 Task: Search round trip flight ticket for 2 adults, 4 children and 1 infant on lap in business from Newport News: Newport News/williamsburg International Airport (patrick Henry Field) to Riverton: Central Wyoming Regional Airport (was Riverton Regional) on 8-4-2023 and return on 8-6-2023. Choice of flights is Frontier. Price is upto 88000. Outbound departure time preference is 21:15.
Action: Mouse moved to (236, 334)
Screenshot: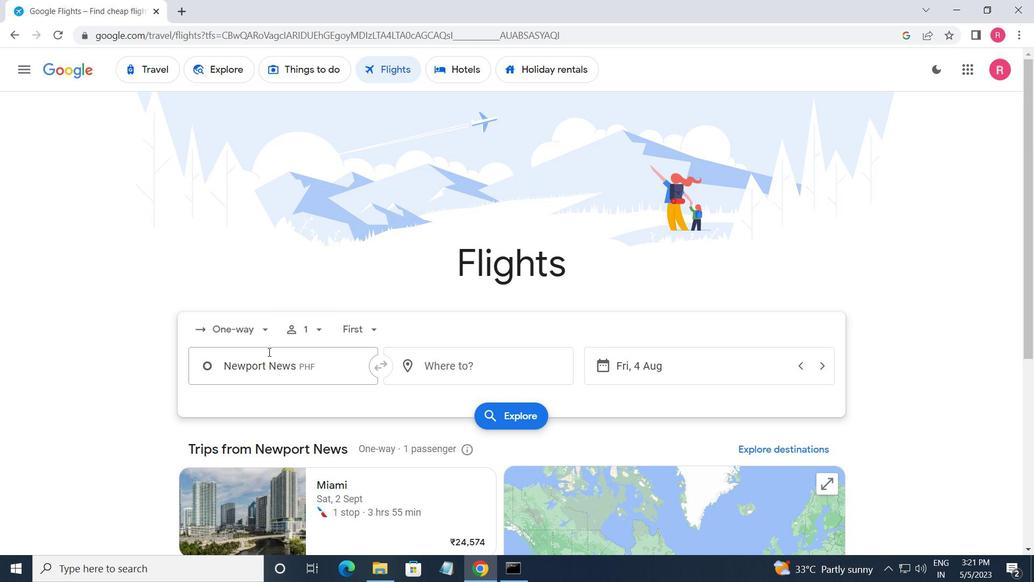 
Action: Mouse pressed left at (236, 334)
Screenshot: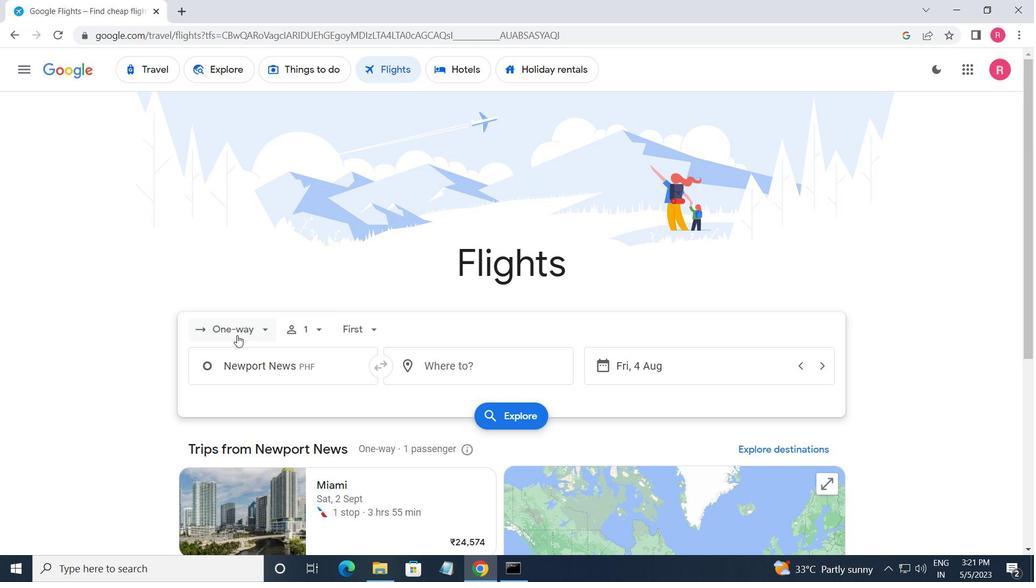 
Action: Mouse moved to (259, 363)
Screenshot: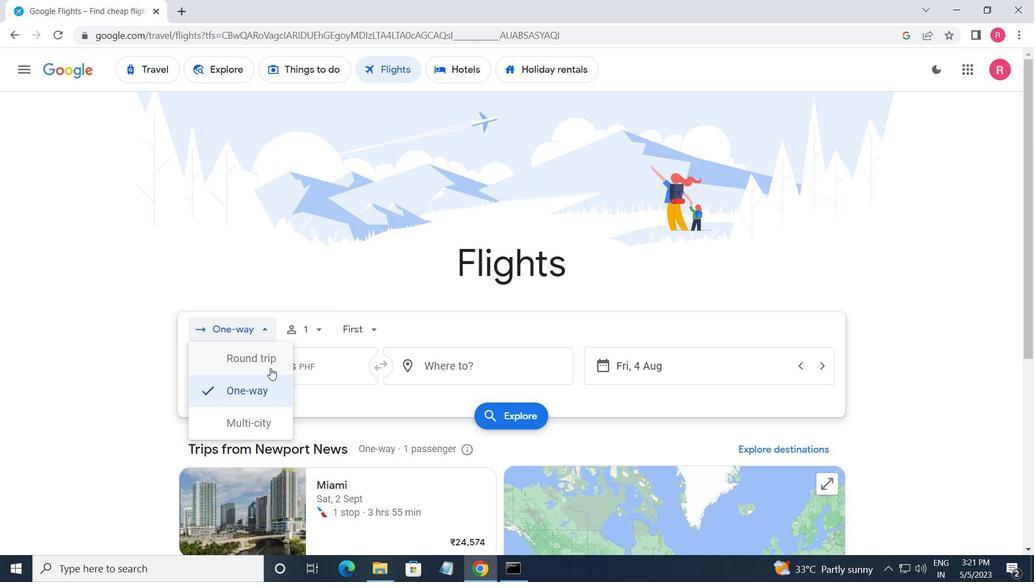 
Action: Mouse pressed left at (259, 363)
Screenshot: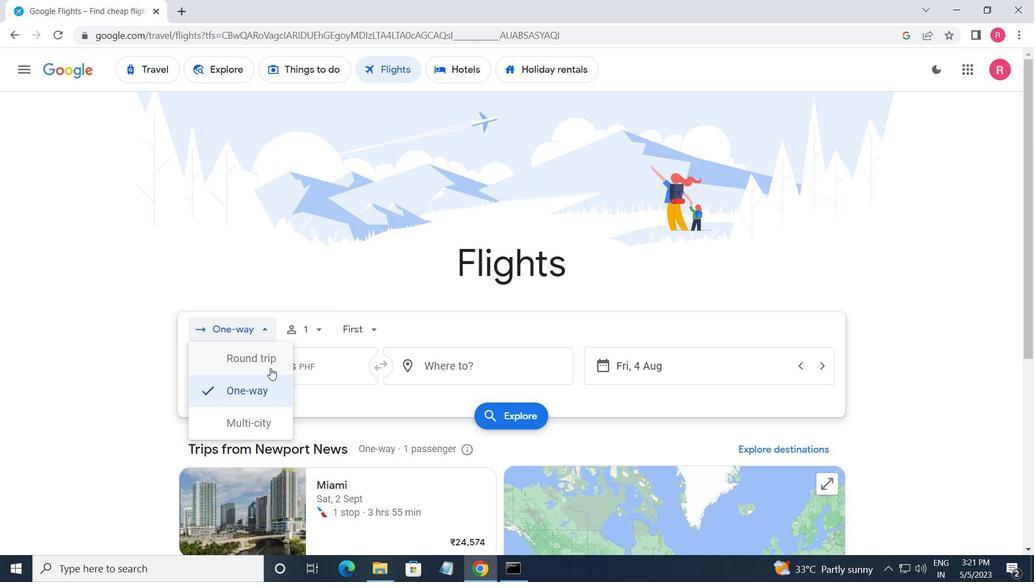 
Action: Mouse moved to (301, 340)
Screenshot: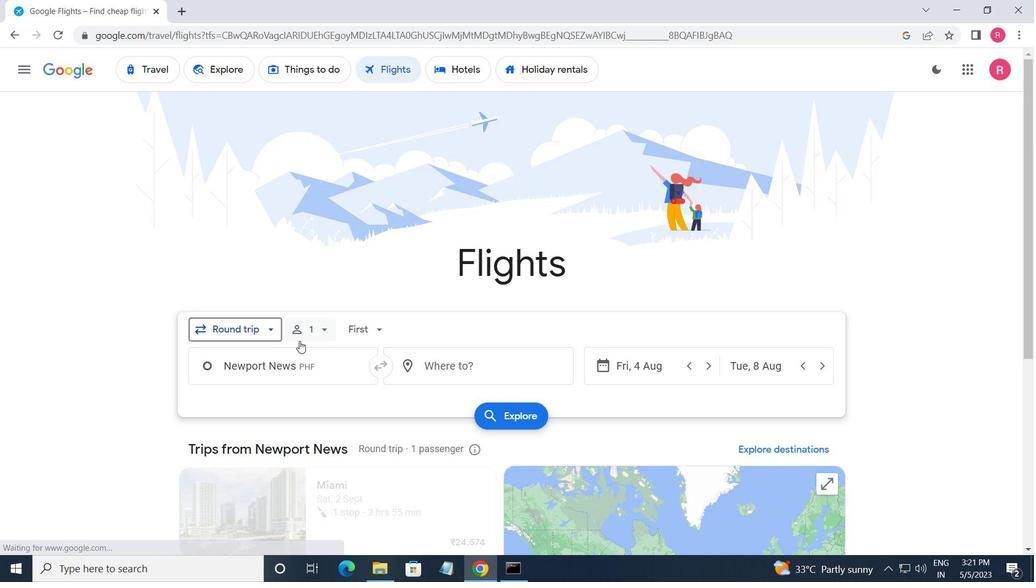 
Action: Mouse pressed left at (301, 340)
Screenshot: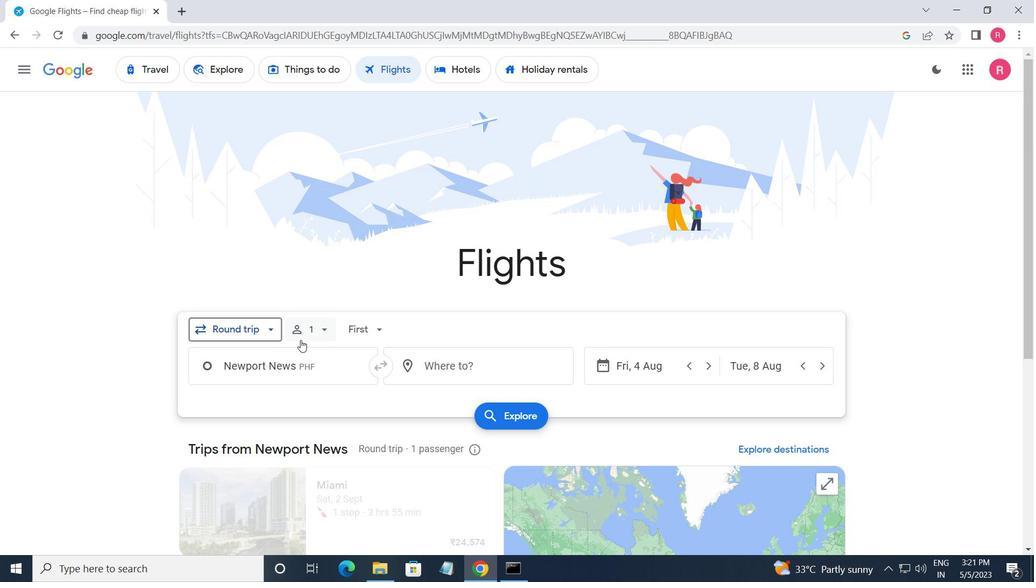 
Action: Mouse moved to (430, 363)
Screenshot: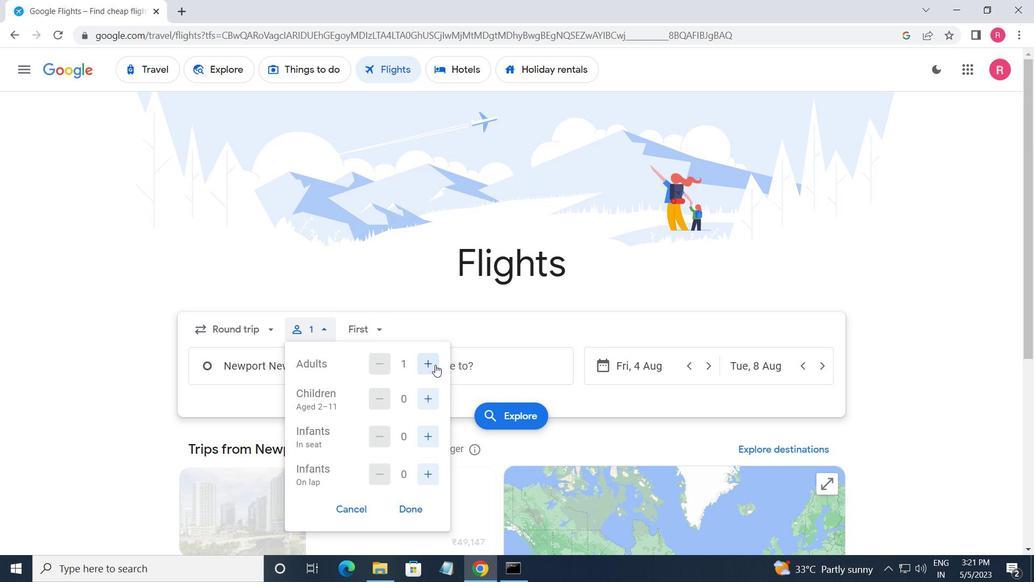 
Action: Mouse pressed left at (430, 363)
Screenshot: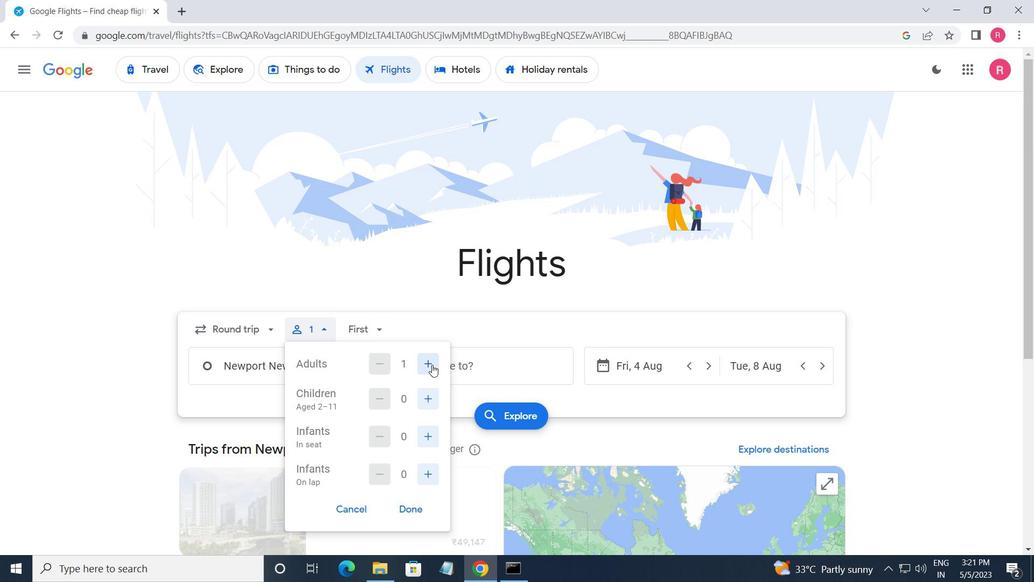 
Action: Mouse moved to (425, 399)
Screenshot: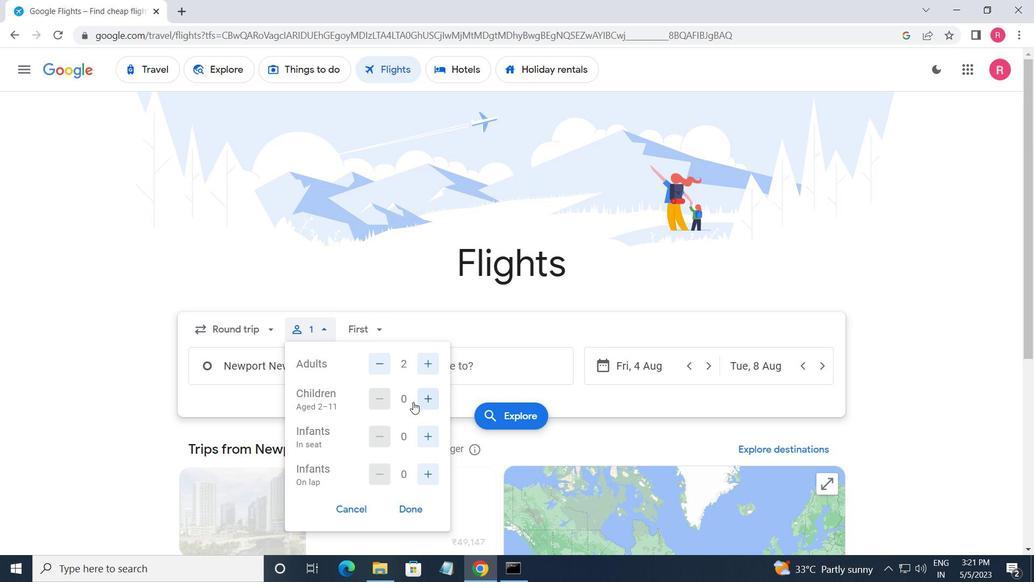 
Action: Mouse pressed left at (425, 399)
Screenshot: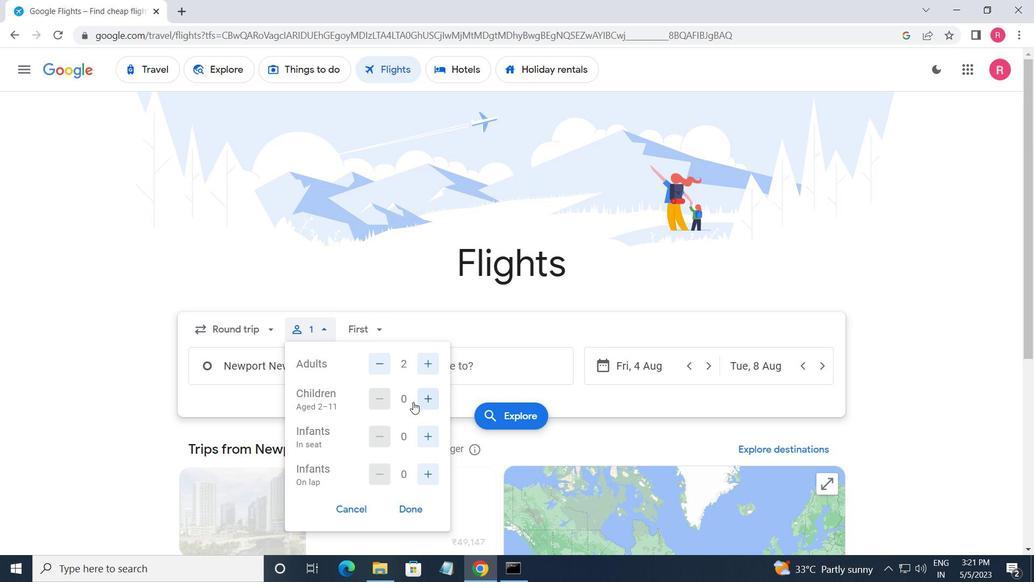 
Action: Mouse pressed left at (425, 399)
Screenshot: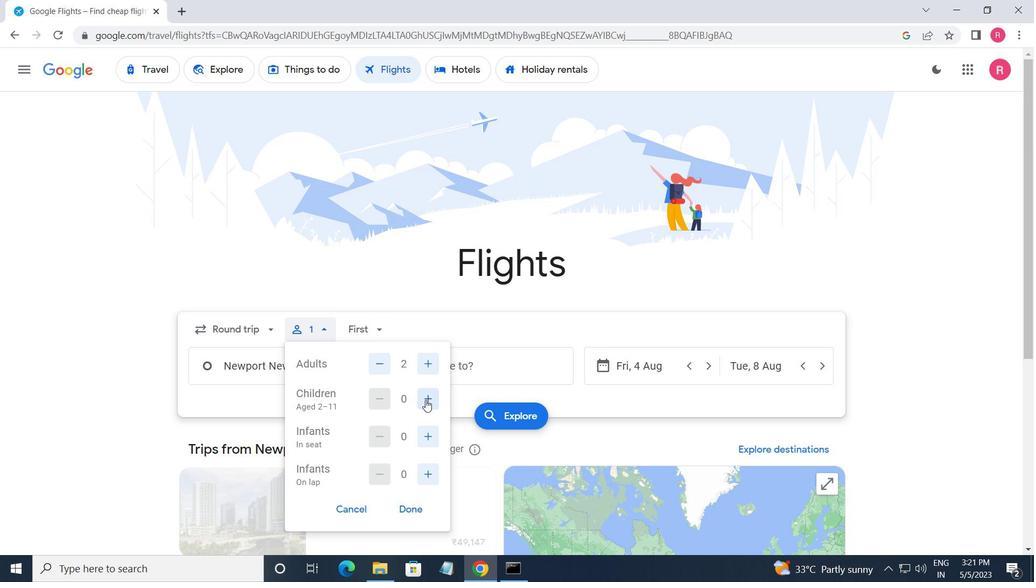
Action: Mouse moved to (426, 399)
Screenshot: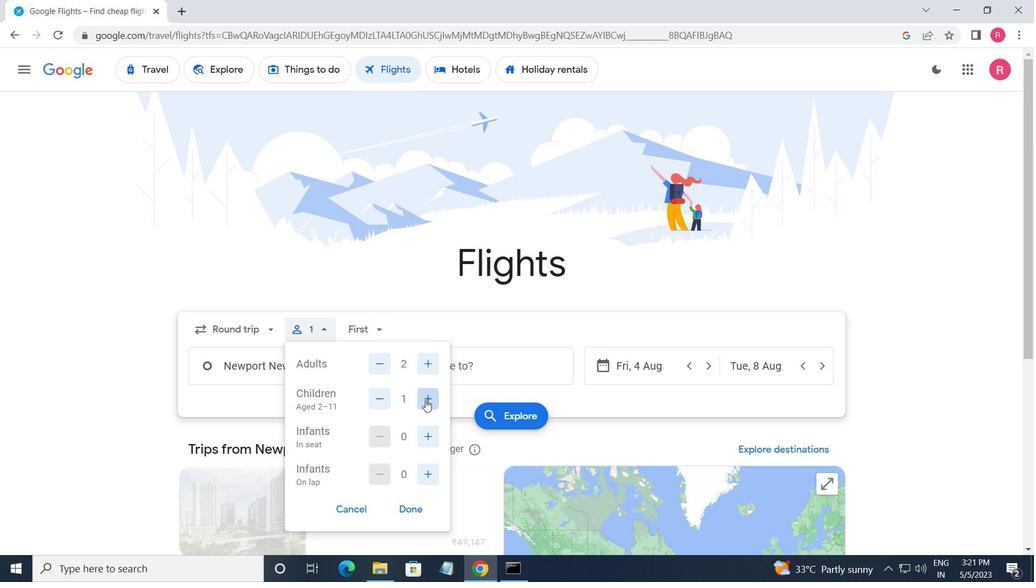 
Action: Mouse pressed left at (426, 399)
Screenshot: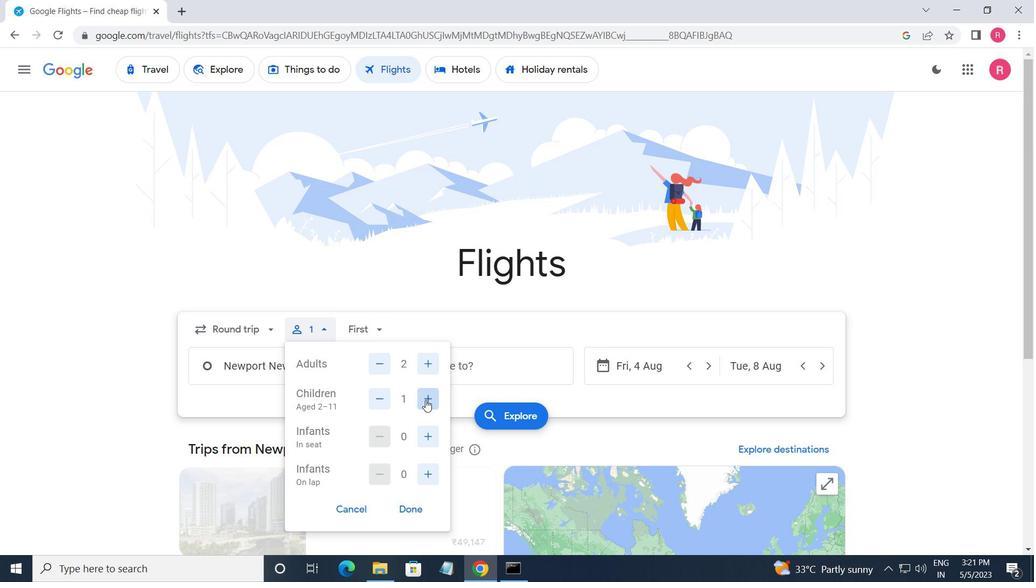 
Action: Mouse pressed left at (426, 399)
Screenshot: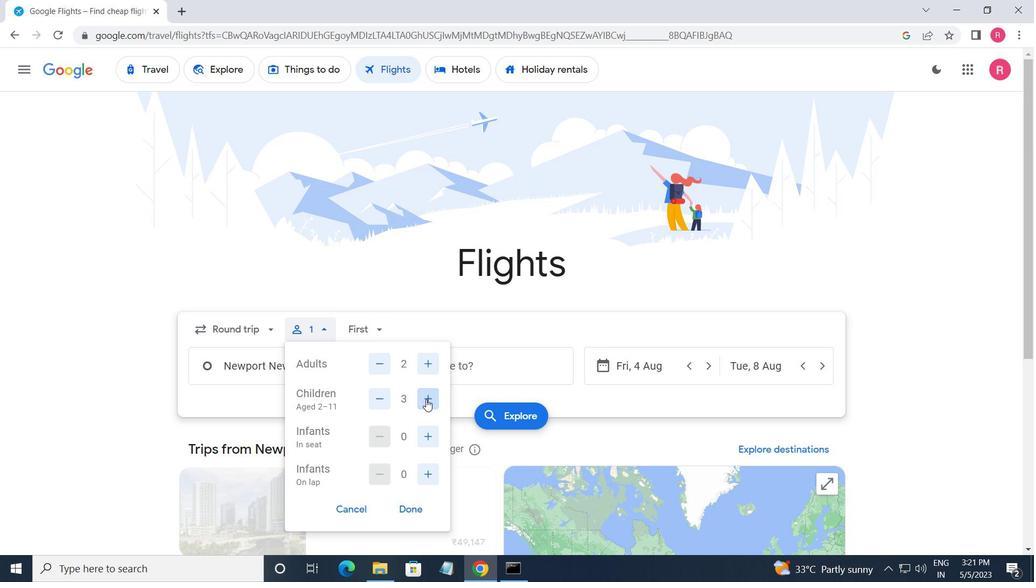 
Action: Mouse moved to (431, 441)
Screenshot: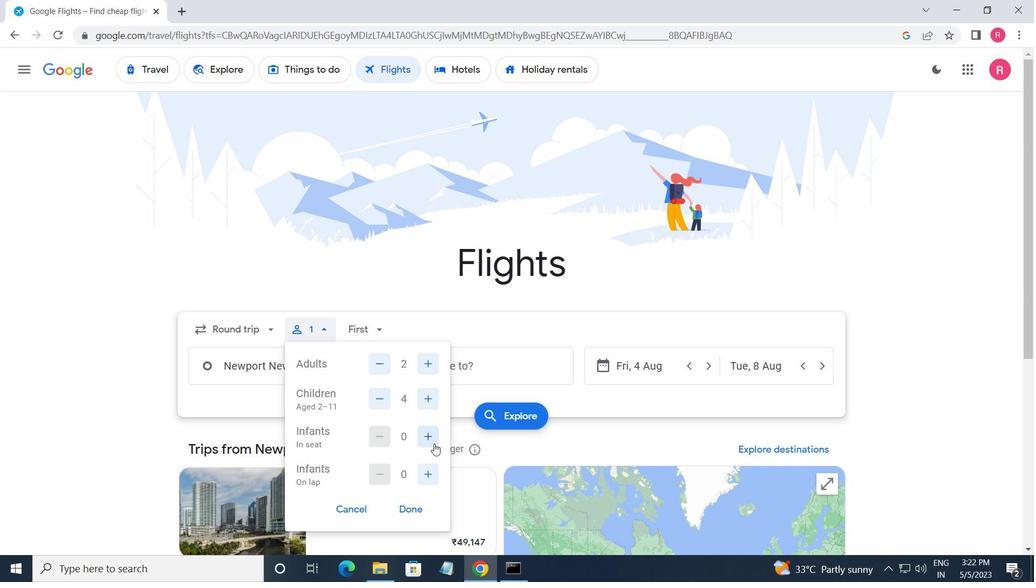 
Action: Mouse pressed left at (431, 441)
Screenshot: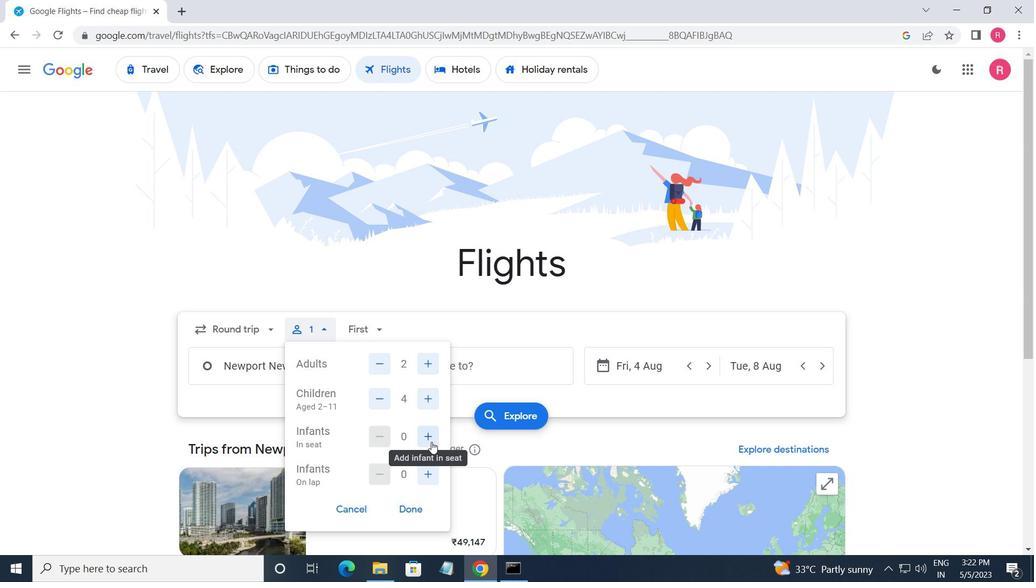 
Action: Mouse moved to (418, 512)
Screenshot: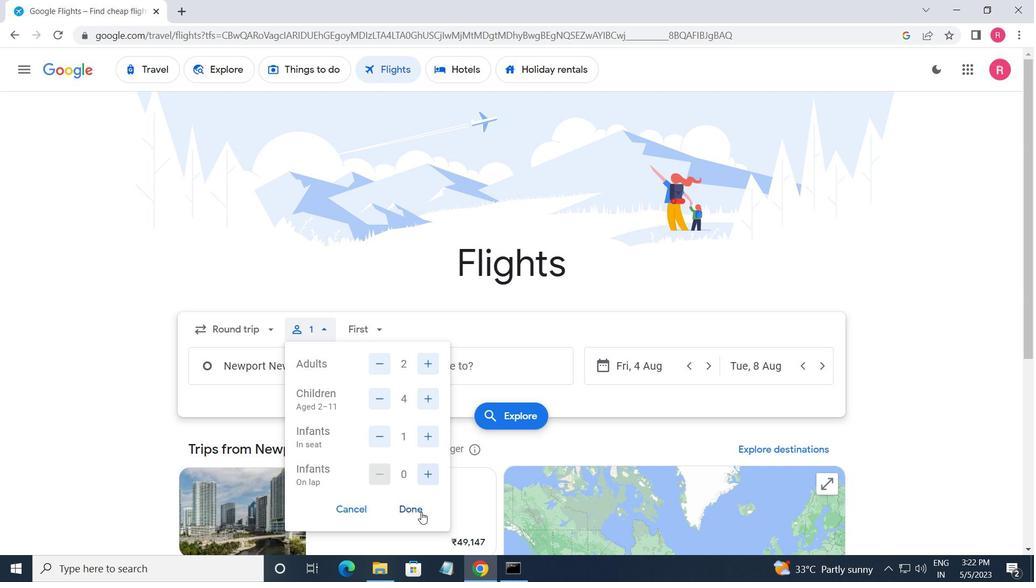 
Action: Mouse pressed left at (418, 512)
Screenshot: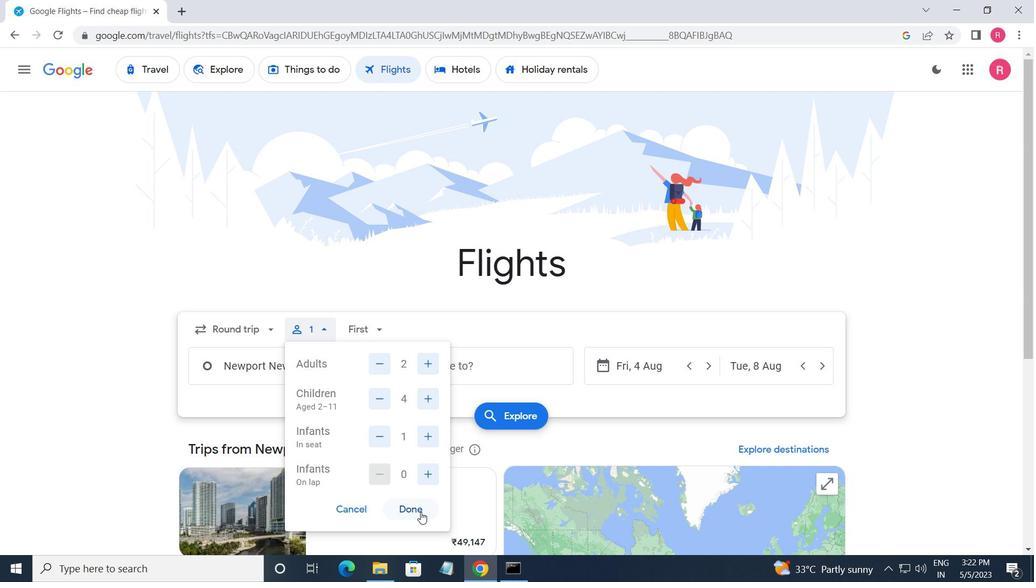 
Action: Mouse moved to (369, 335)
Screenshot: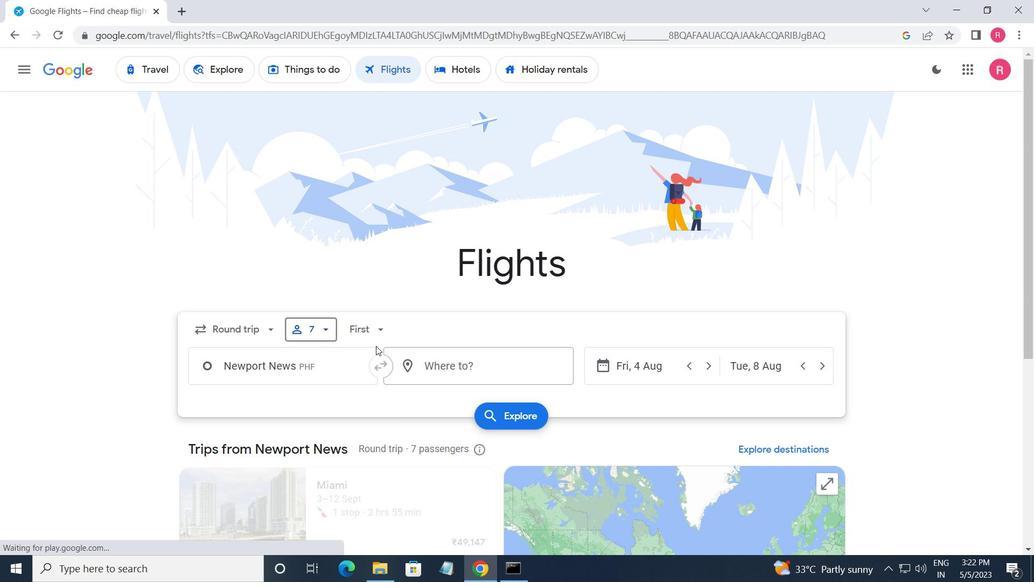 
Action: Mouse pressed left at (369, 335)
Screenshot: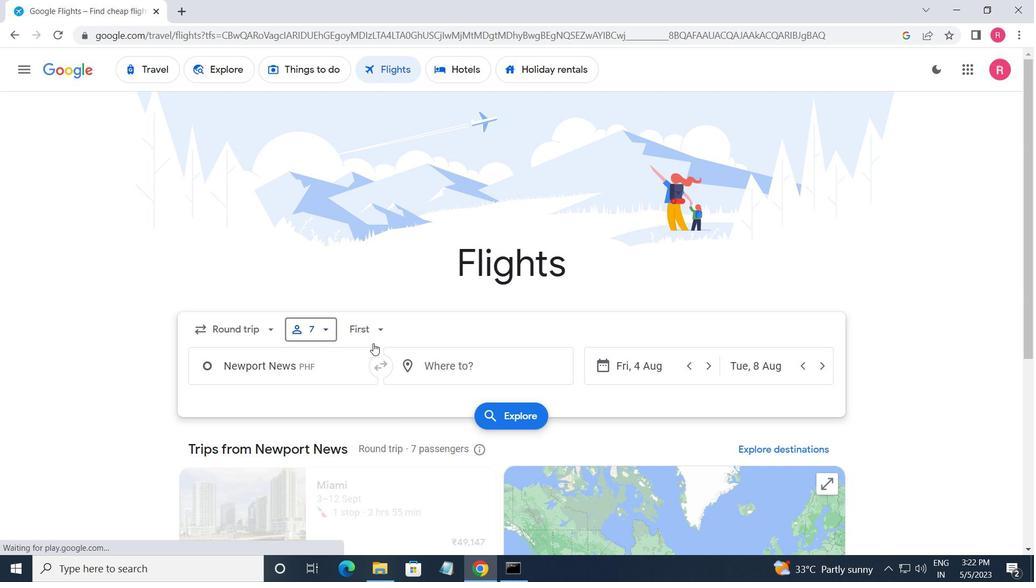 
Action: Mouse moved to (408, 419)
Screenshot: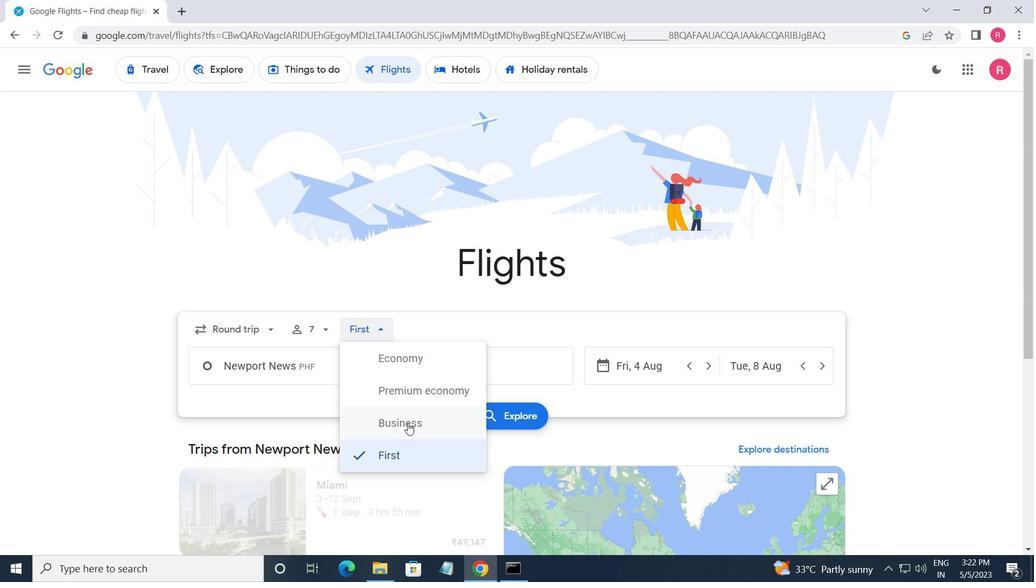 
Action: Mouse pressed left at (408, 419)
Screenshot: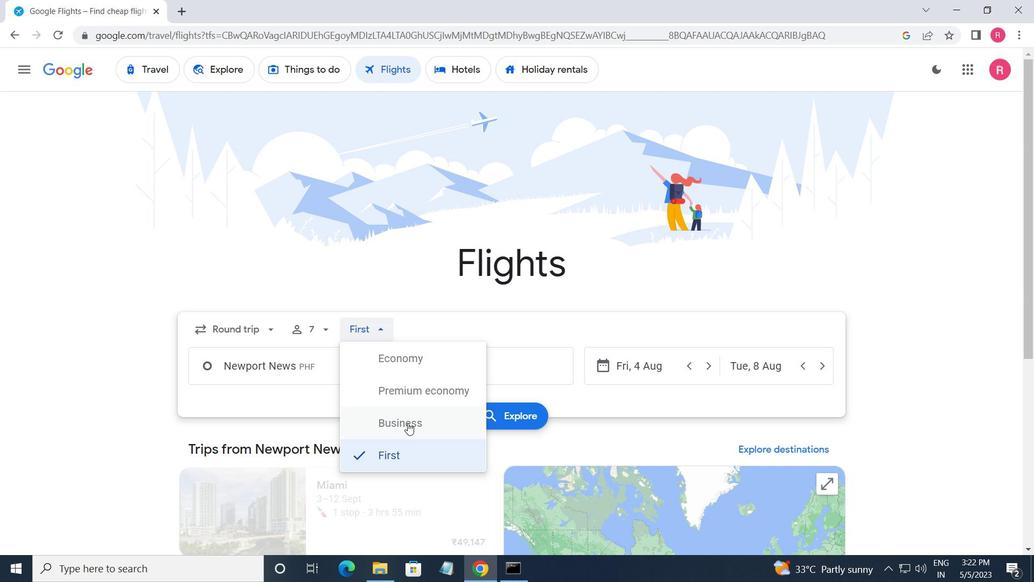 
Action: Mouse moved to (322, 373)
Screenshot: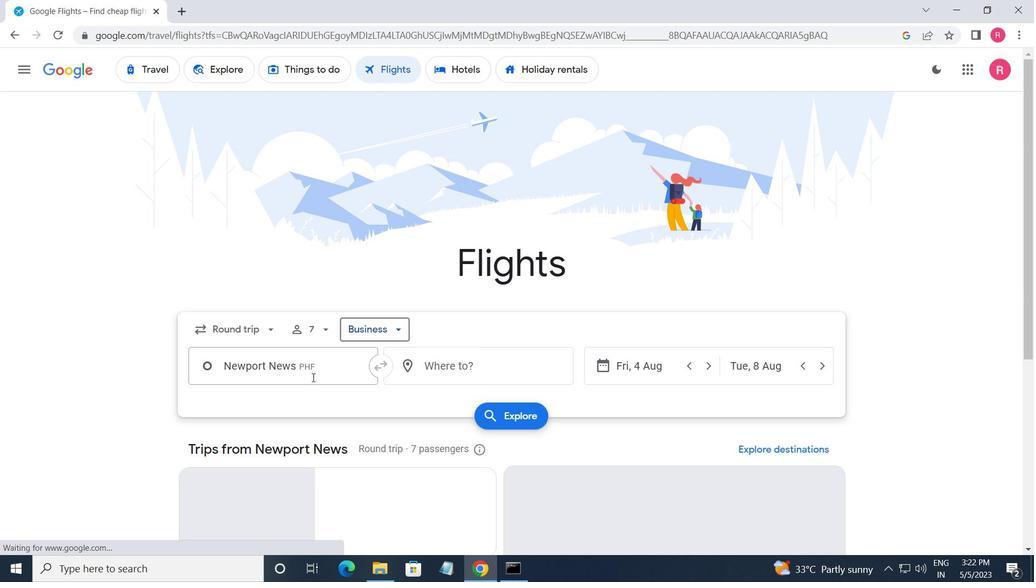 
Action: Mouse pressed left at (322, 373)
Screenshot: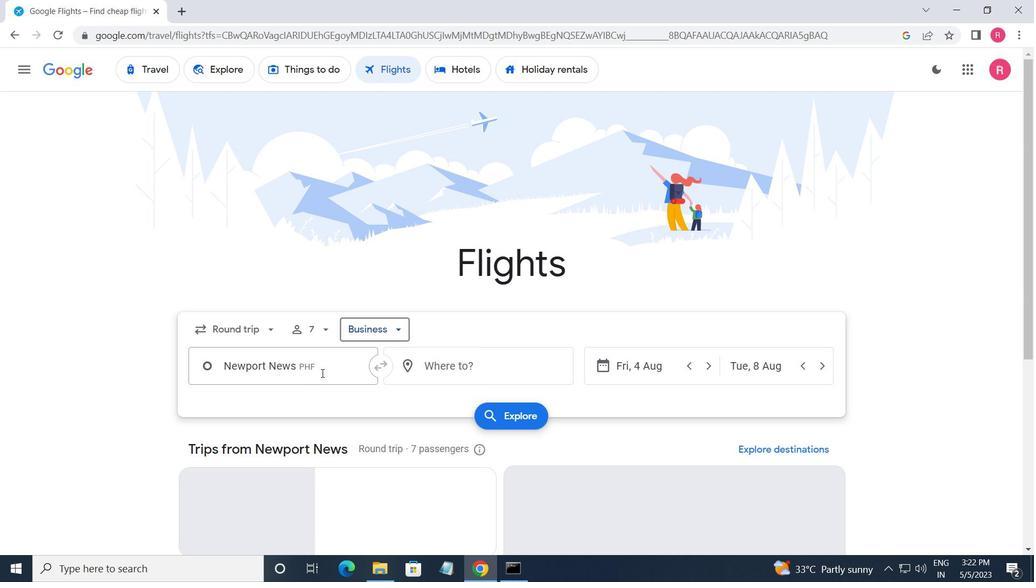 
Action: Mouse moved to (319, 386)
Screenshot: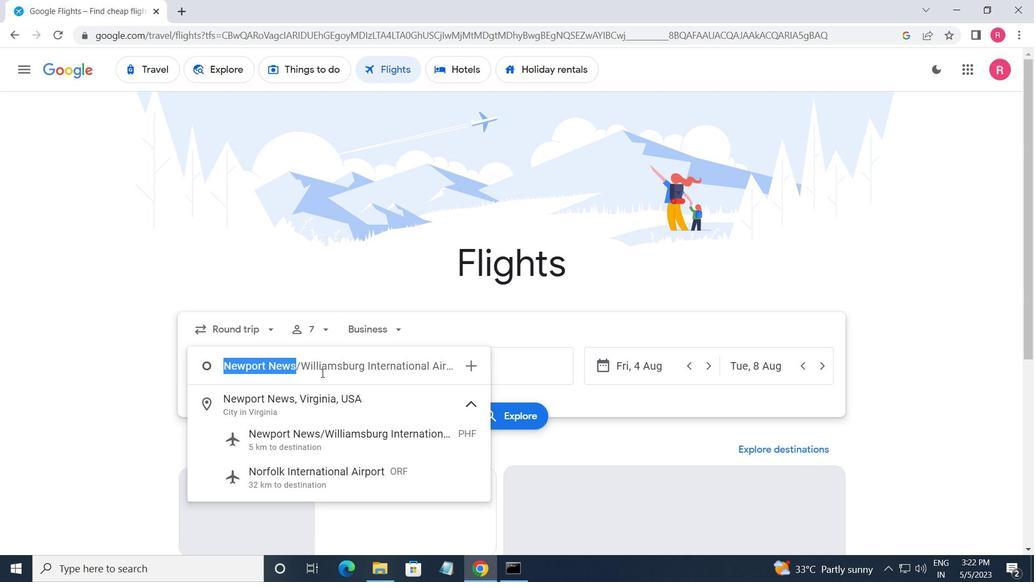
Action: Key pressed <Key.shift_r>News<Key.backspace>port<Key.space><Key.shift_r>News
Screenshot: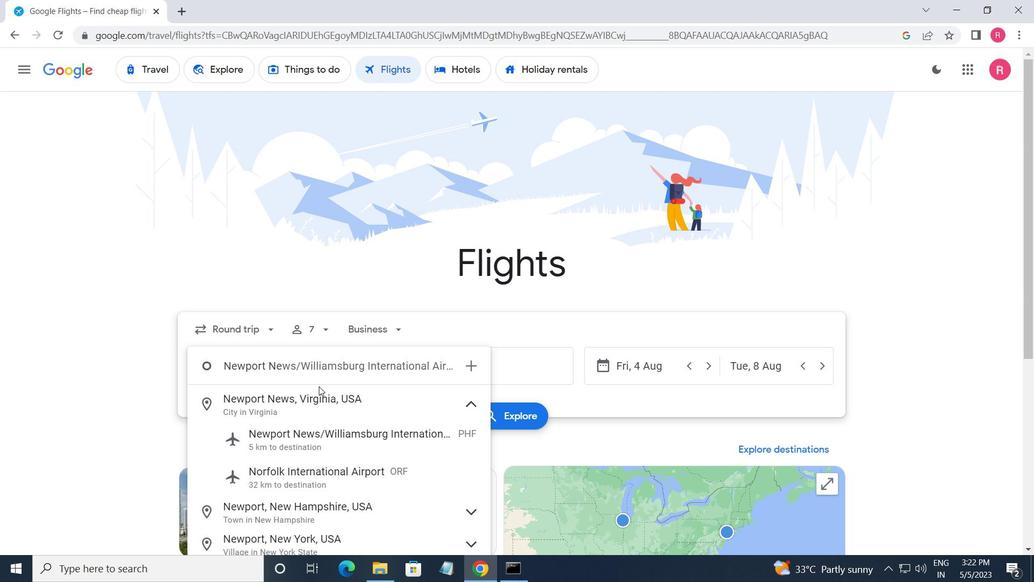 
Action: Mouse moved to (335, 440)
Screenshot: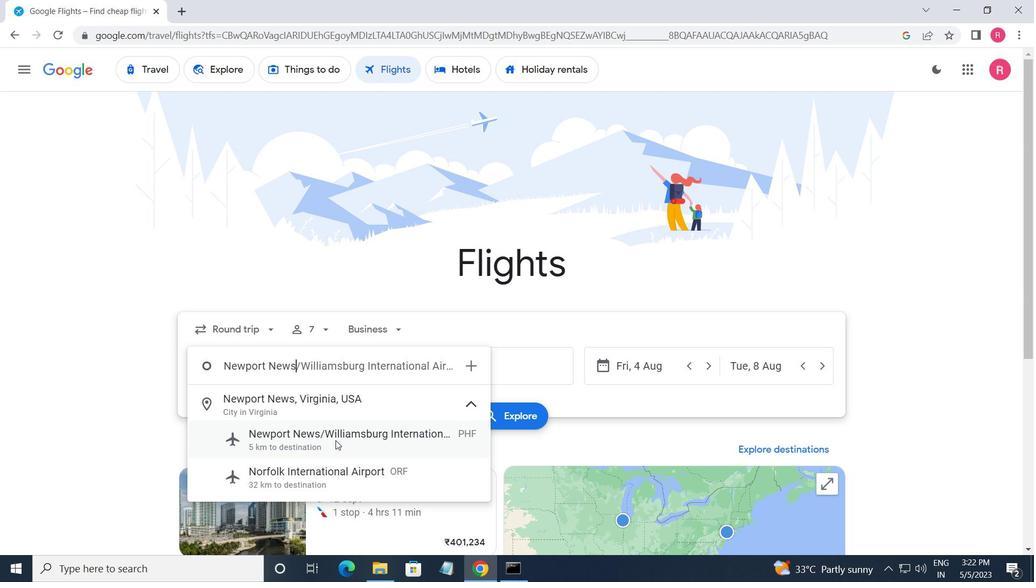 
Action: Mouse pressed left at (335, 440)
Screenshot: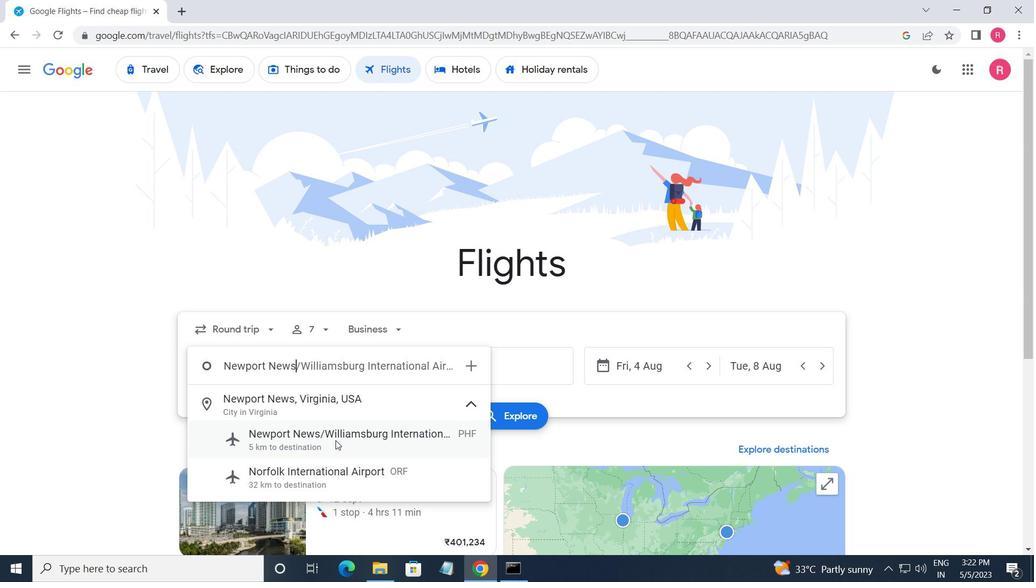 
Action: Mouse moved to (439, 362)
Screenshot: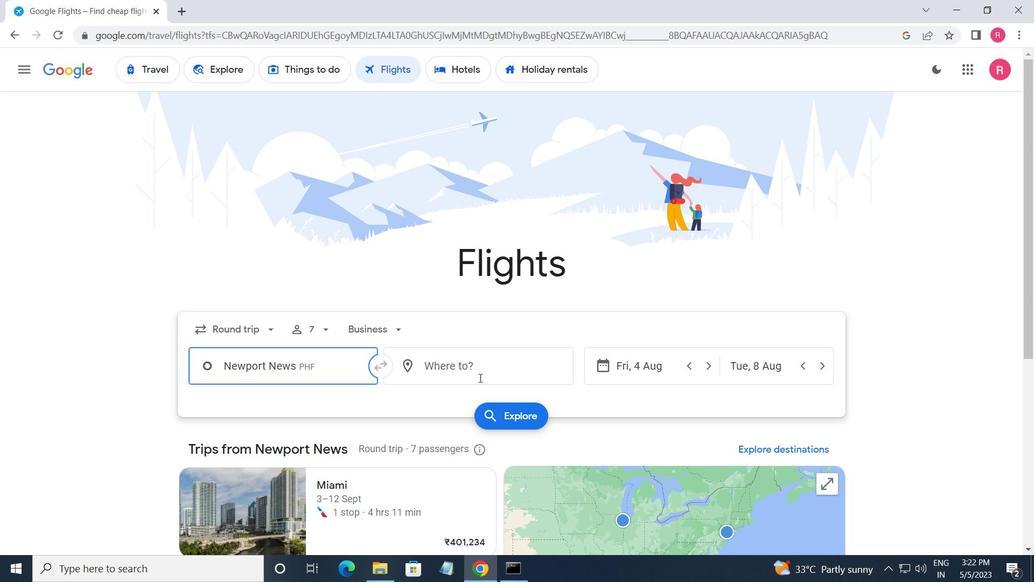 
Action: Mouse pressed left at (439, 362)
Screenshot: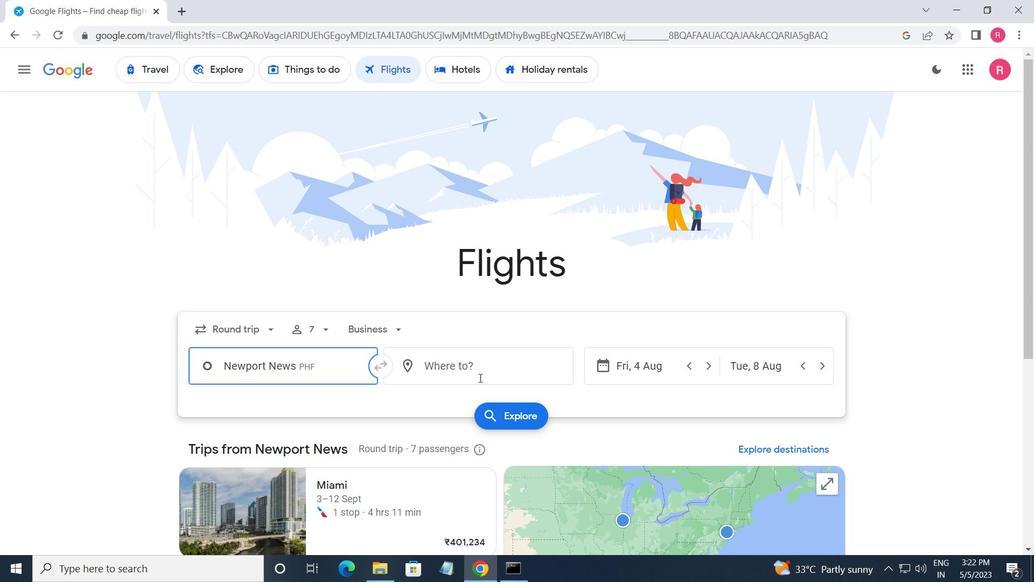
Action: Mouse moved to (439, 362)
Screenshot: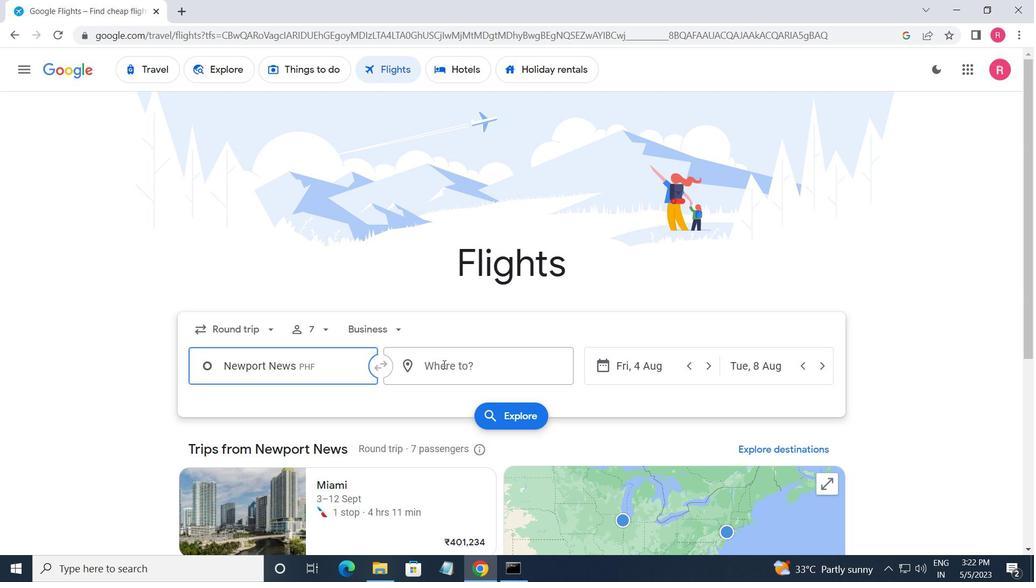 
Action: Key pressed <Key.shift>RIVERTON
Screenshot: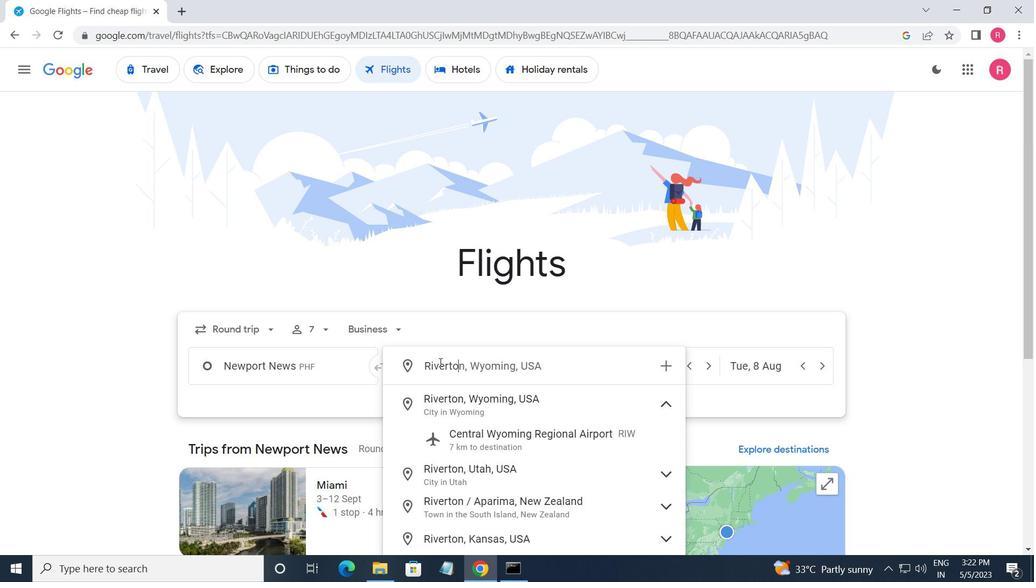 
Action: Mouse moved to (480, 430)
Screenshot: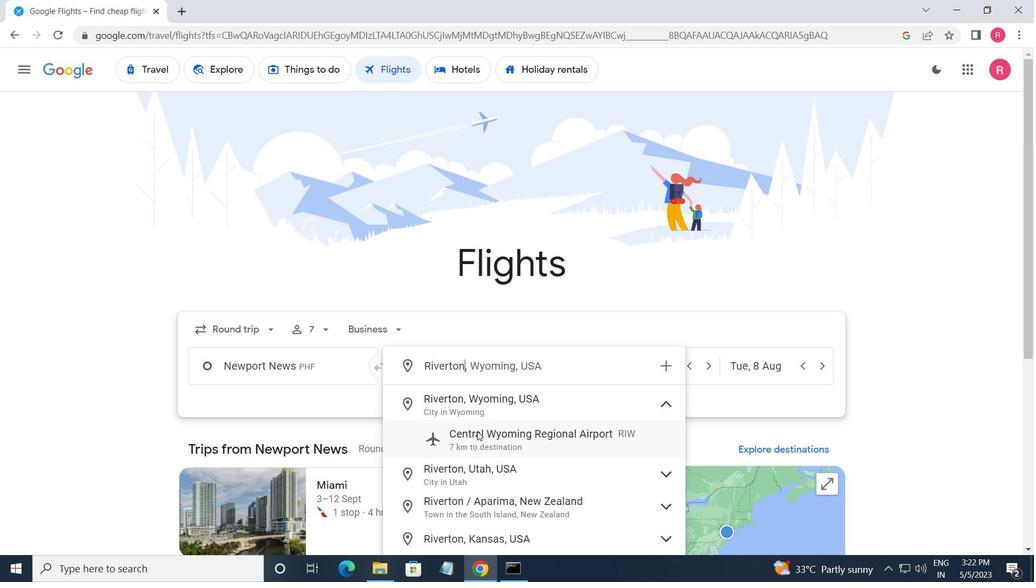 
Action: Mouse pressed left at (480, 430)
Screenshot: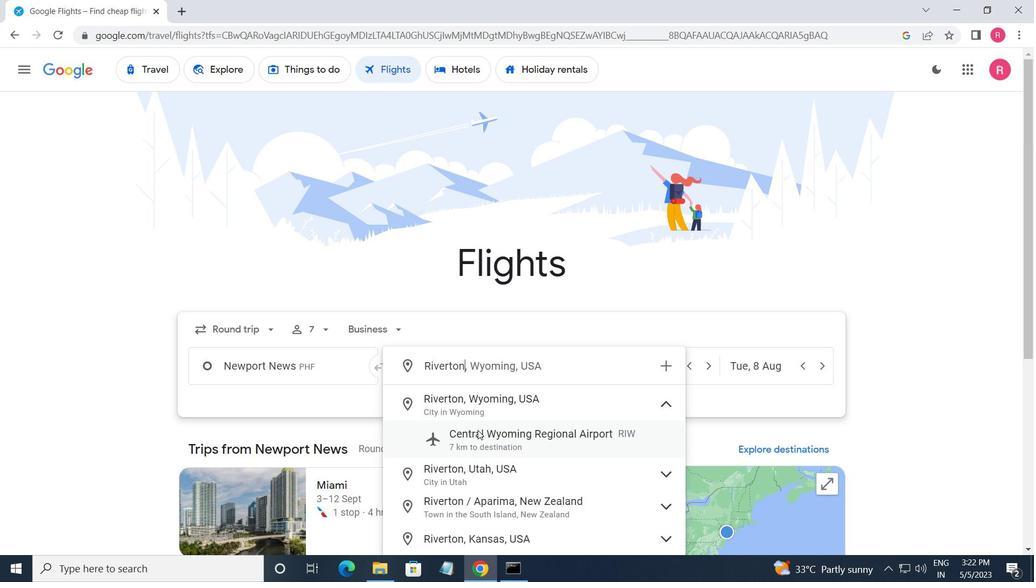 
Action: Mouse moved to (664, 366)
Screenshot: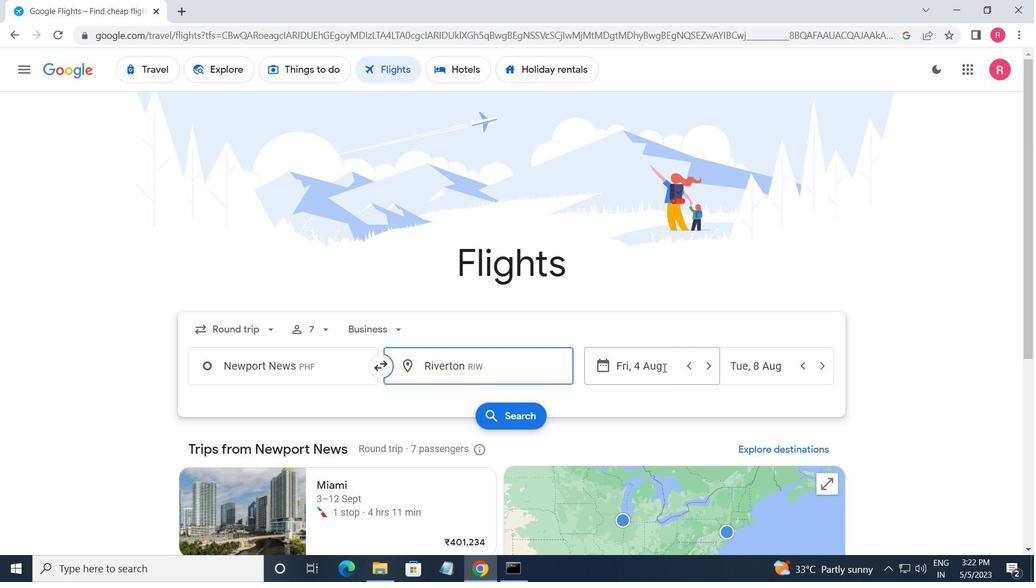 
Action: Mouse pressed left at (664, 366)
Screenshot: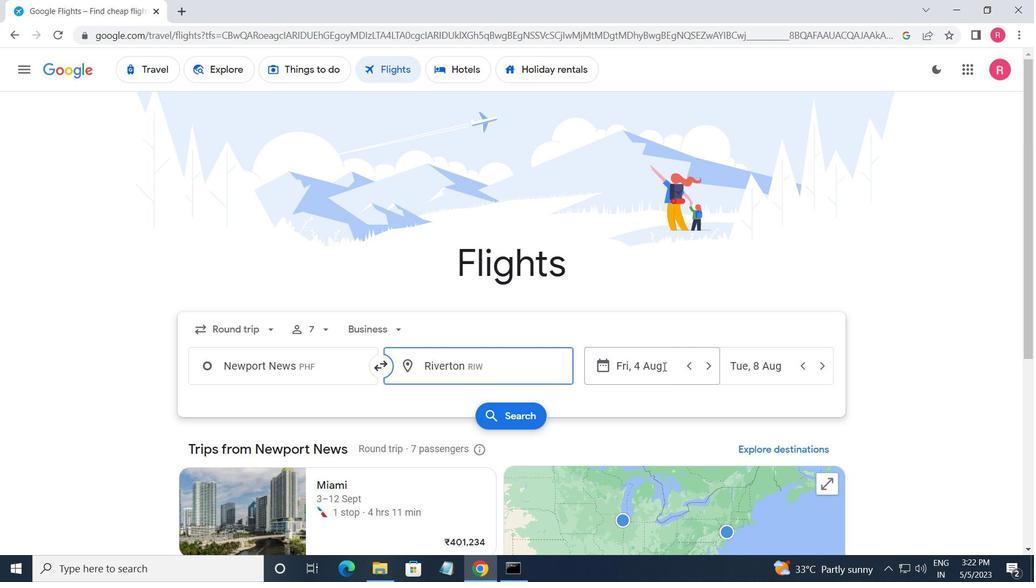 
Action: Mouse moved to (520, 314)
Screenshot: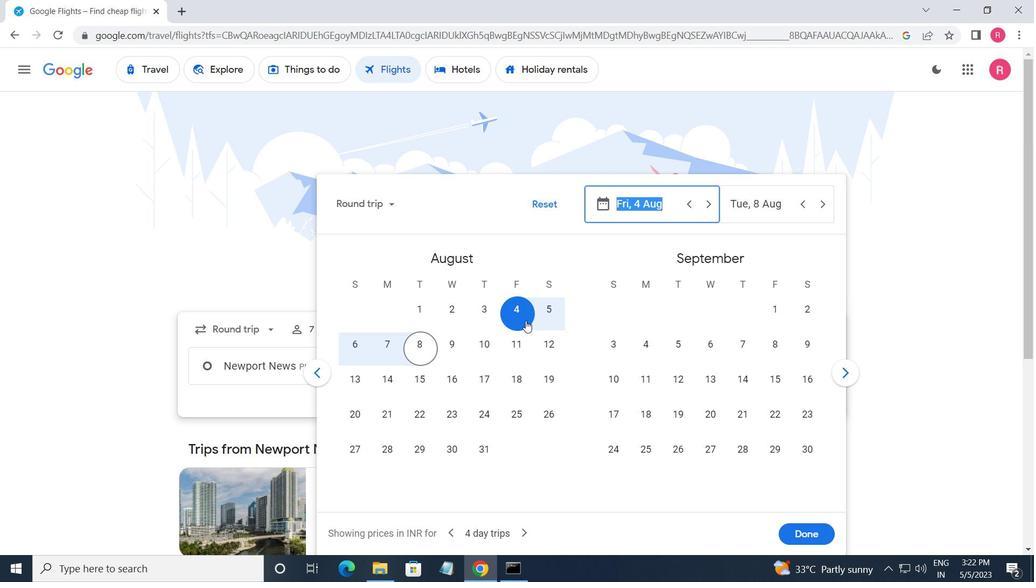 
Action: Mouse pressed left at (520, 314)
Screenshot: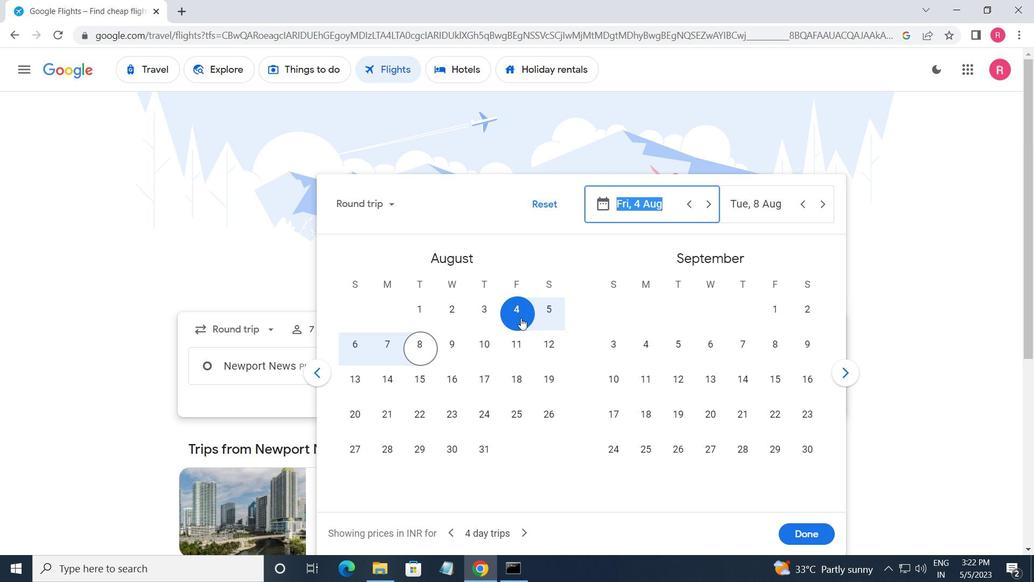 
Action: Mouse moved to (363, 343)
Screenshot: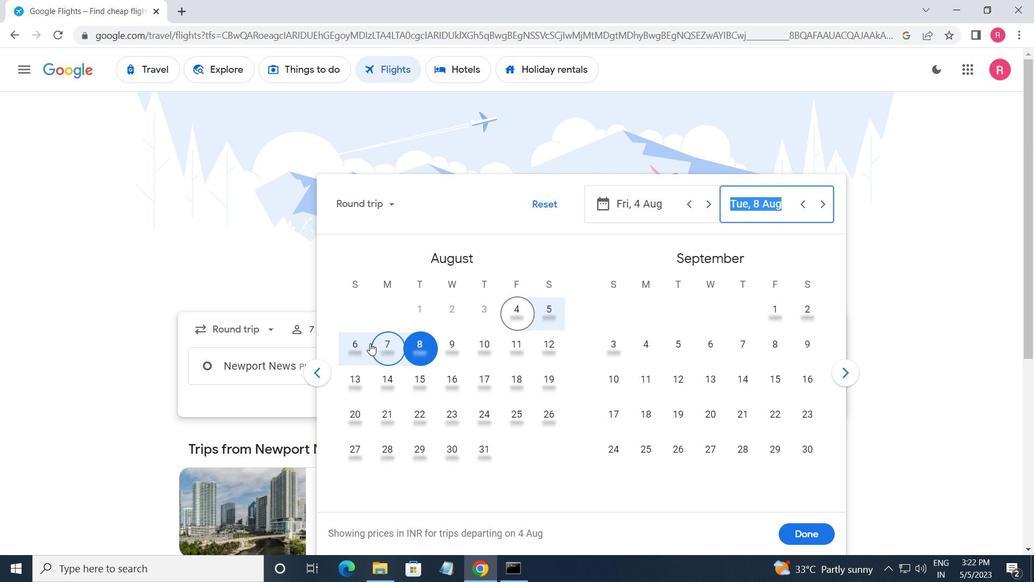
Action: Mouse pressed left at (363, 343)
Screenshot: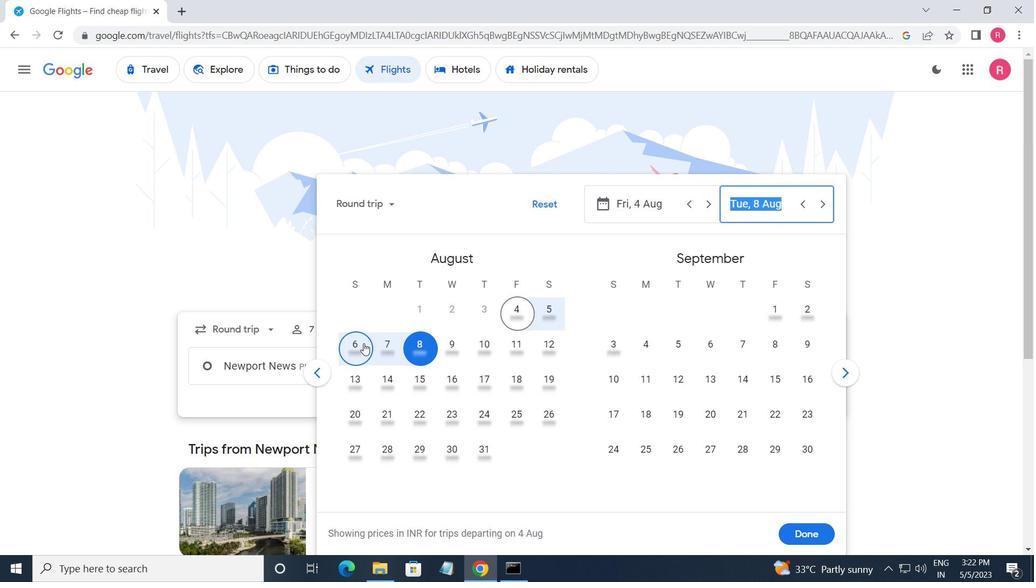 
Action: Mouse moved to (802, 528)
Screenshot: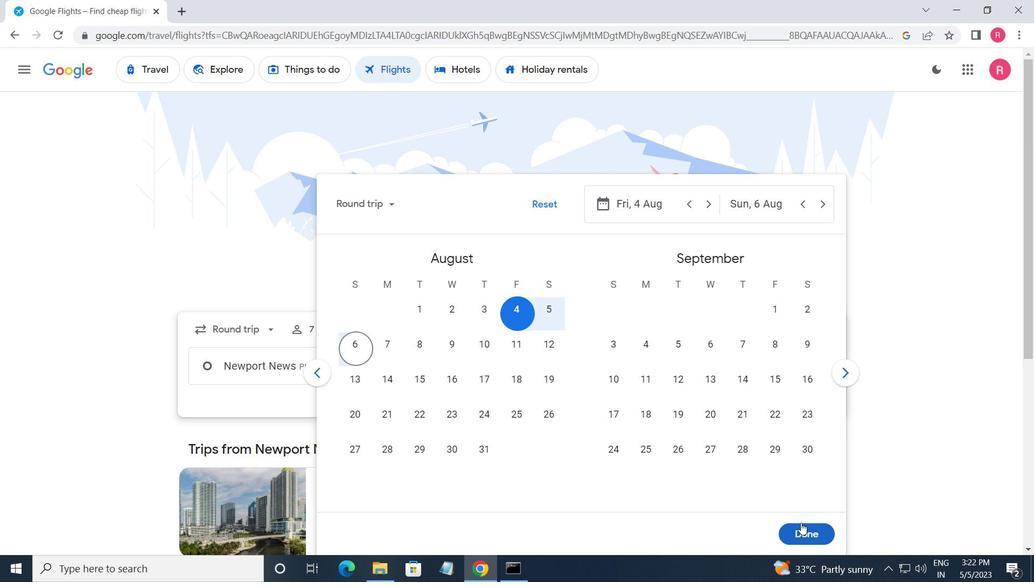 
Action: Mouse pressed left at (802, 528)
Screenshot: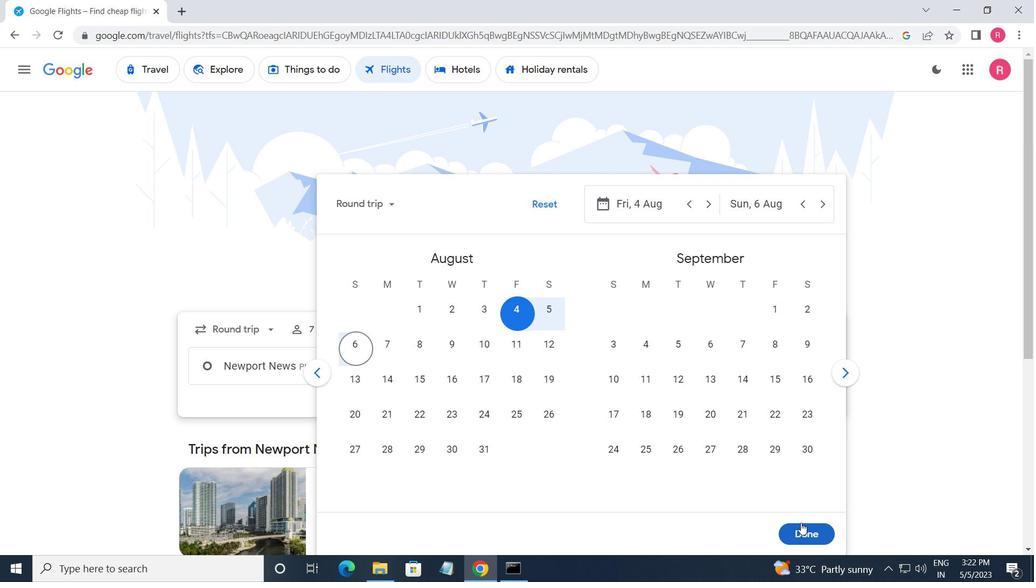
Action: Mouse moved to (505, 416)
Screenshot: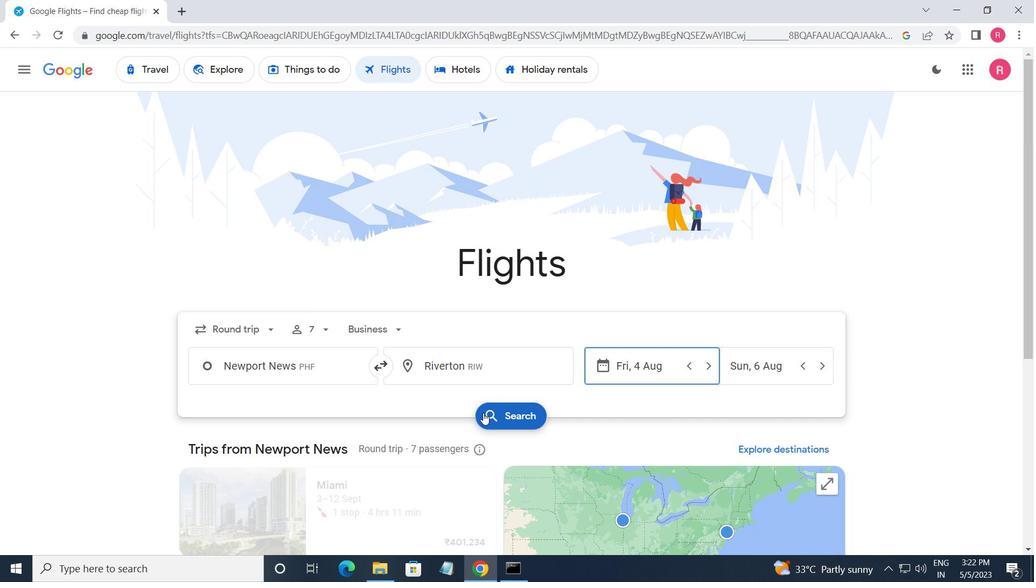 
Action: Mouse pressed left at (505, 416)
Screenshot: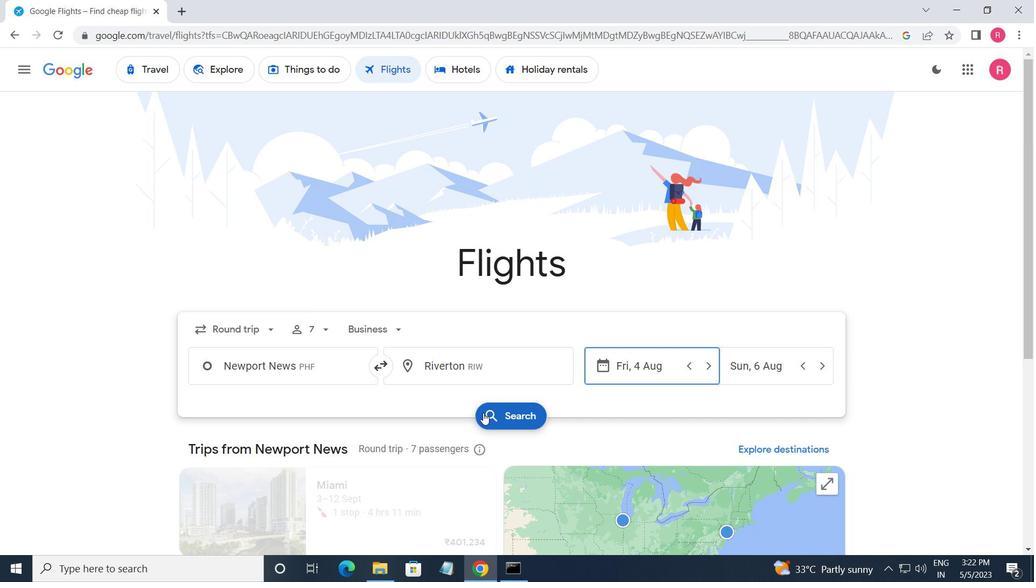 
Action: Mouse moved to (213, 196)
Screenshot: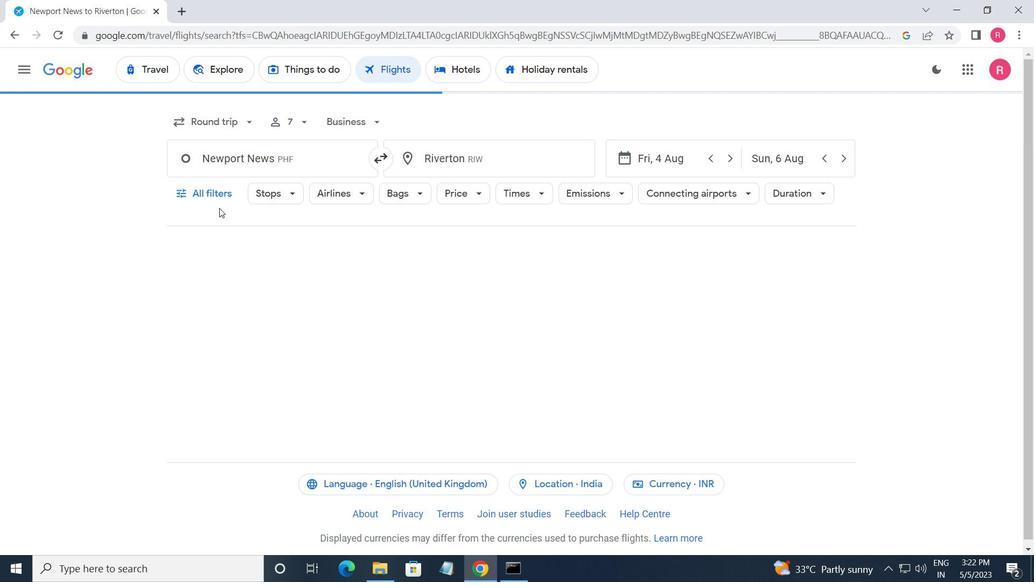 
Action: Mouse pressed left at (213, 196)
Screenshot: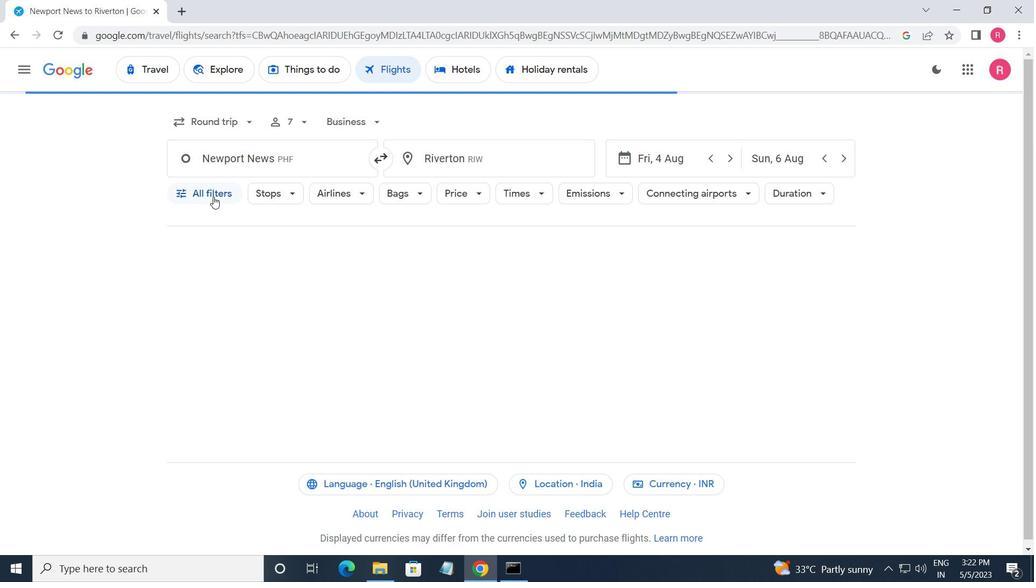 
Action: Mouse moved to (269, 364)
Screenshot: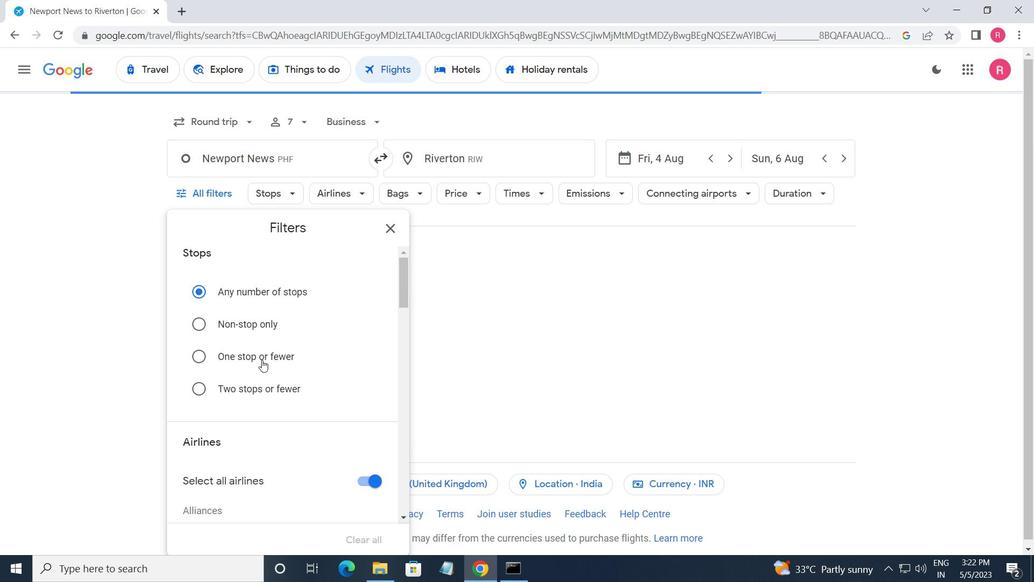 
Action: Mouse scrolled (269, 364) with delta (0, 0)
Screenshot: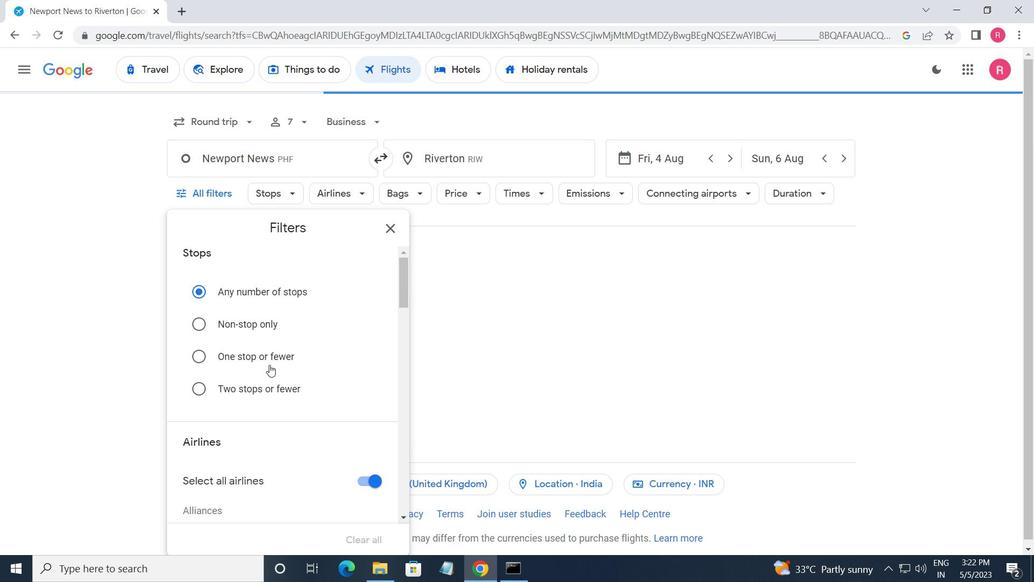 
Action: Mouse scrolled (269, 364) with delta (0, 0)
Screenshot: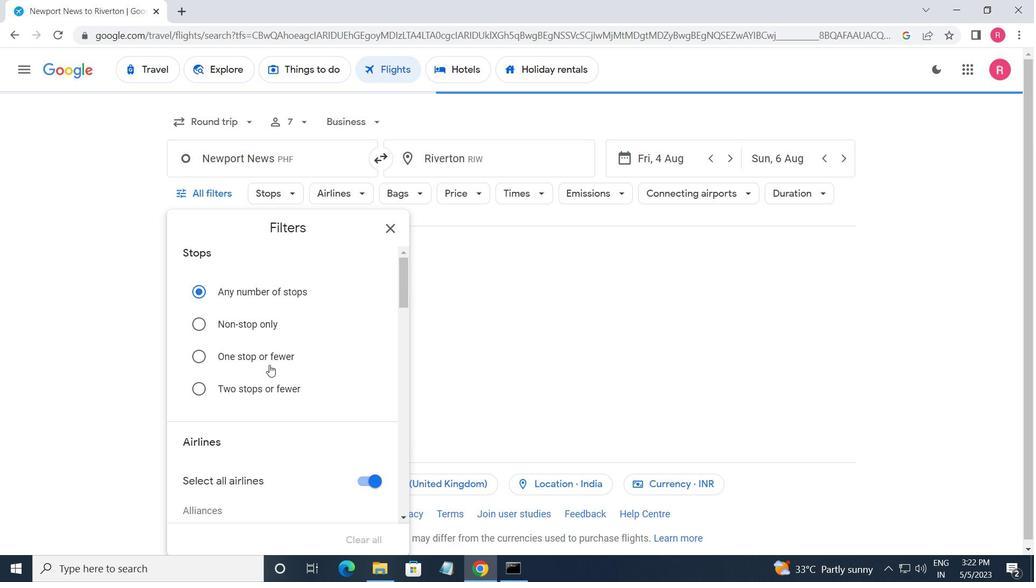 
Action: Mouse moved to (274, 365)
Screenshot: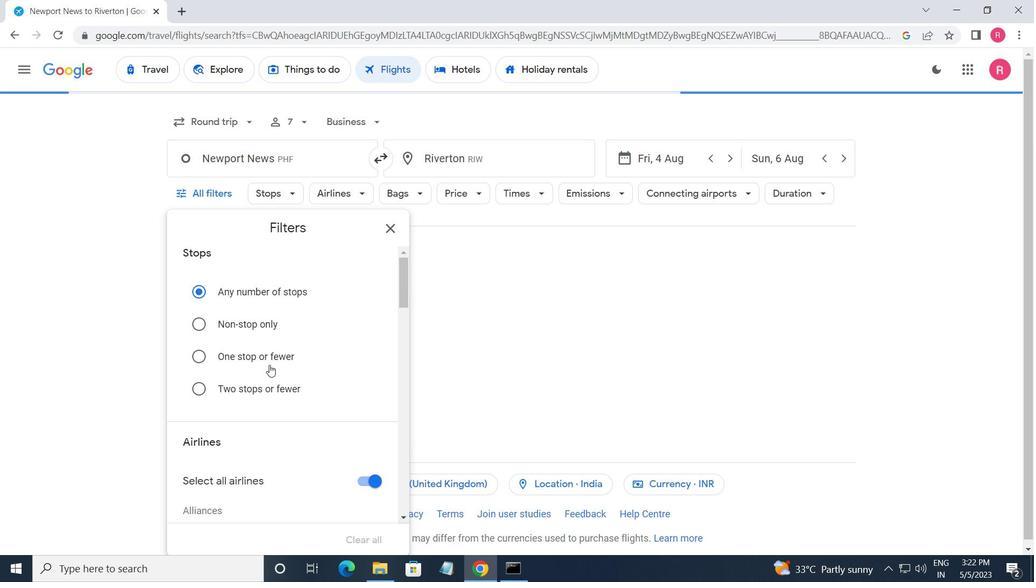 
Action: Mouse scrolled (274, 364) with delta (0, 0)
Screenshot: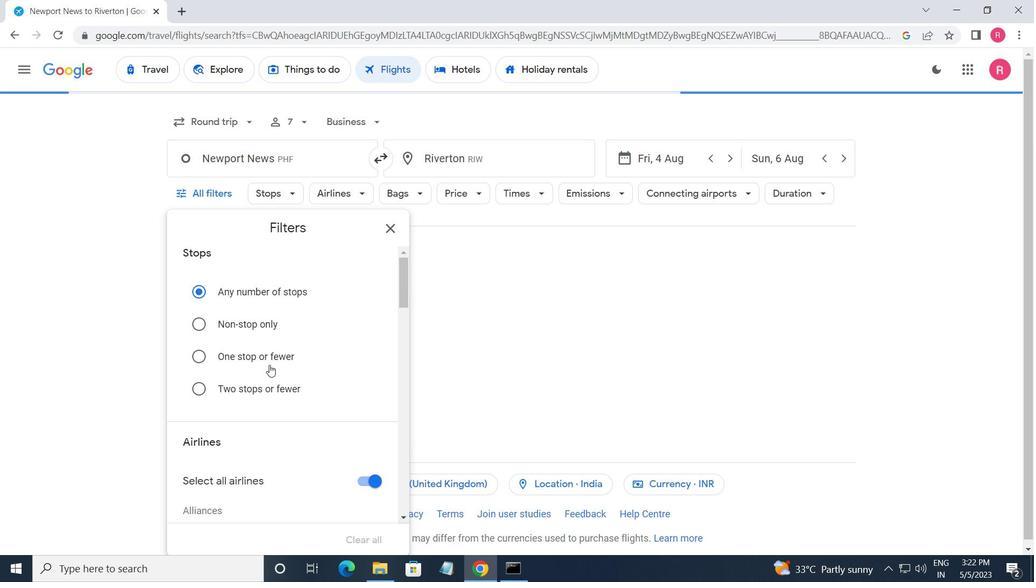 
Action: Mouse moved to (277, 365)
Screenshot: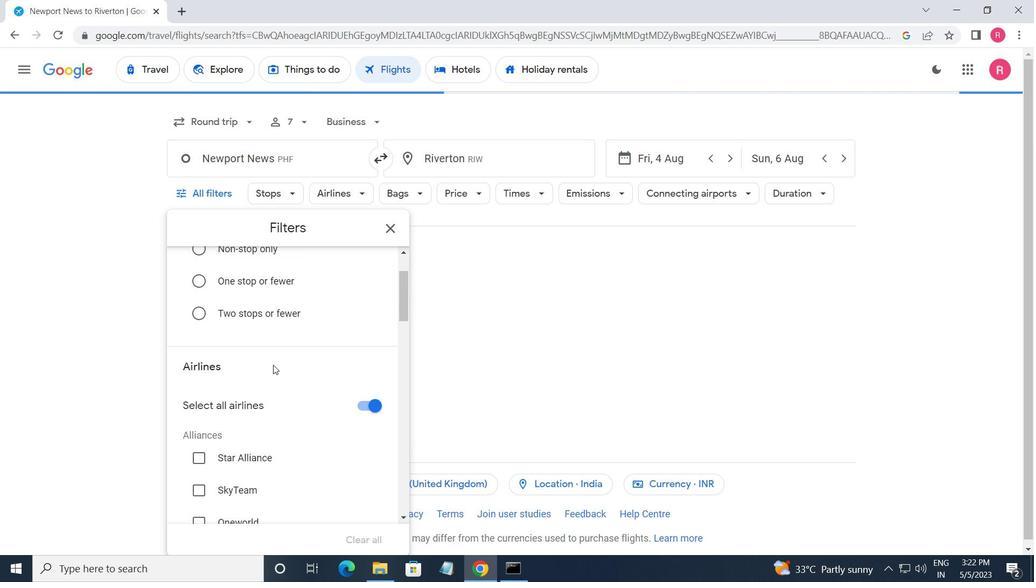 
Action: Mouse scrolled (277, 365) with delta (0, 0)
Screenshot: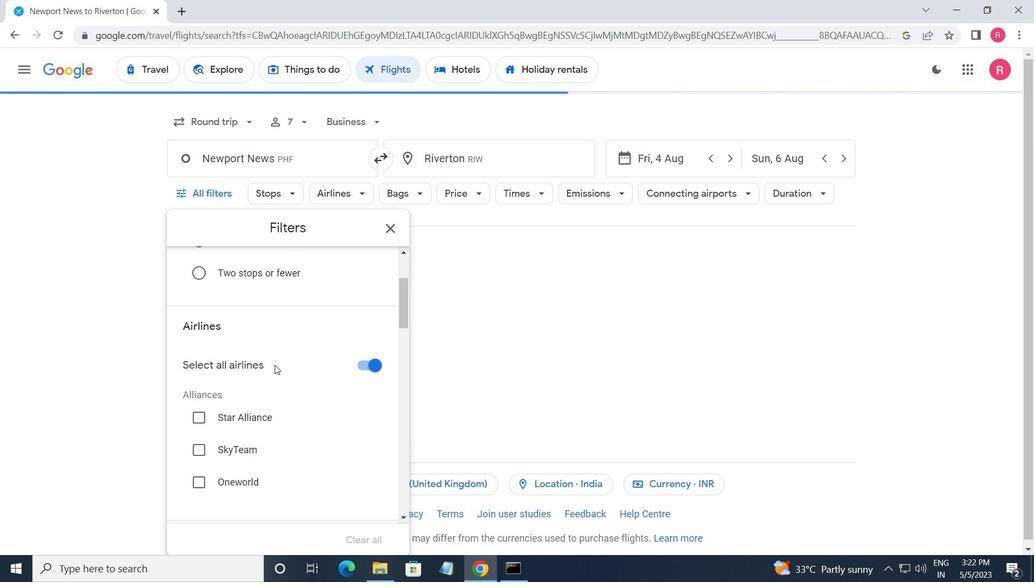 
Action: Mouse scrolled (277, 365) with delta (0, 0)
Screenshot: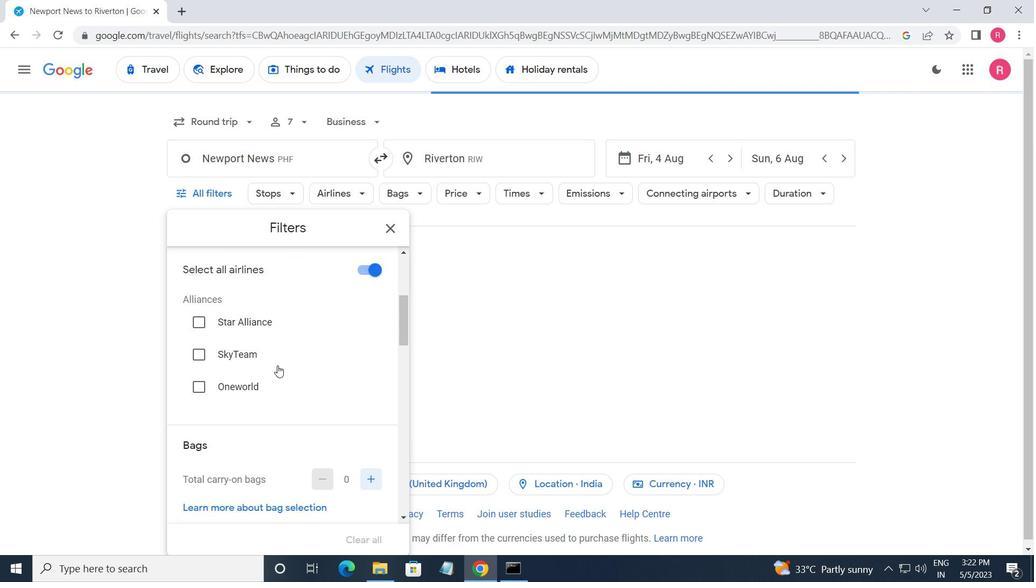 
Action: Mouse moved to (280, 365)
Screenshot: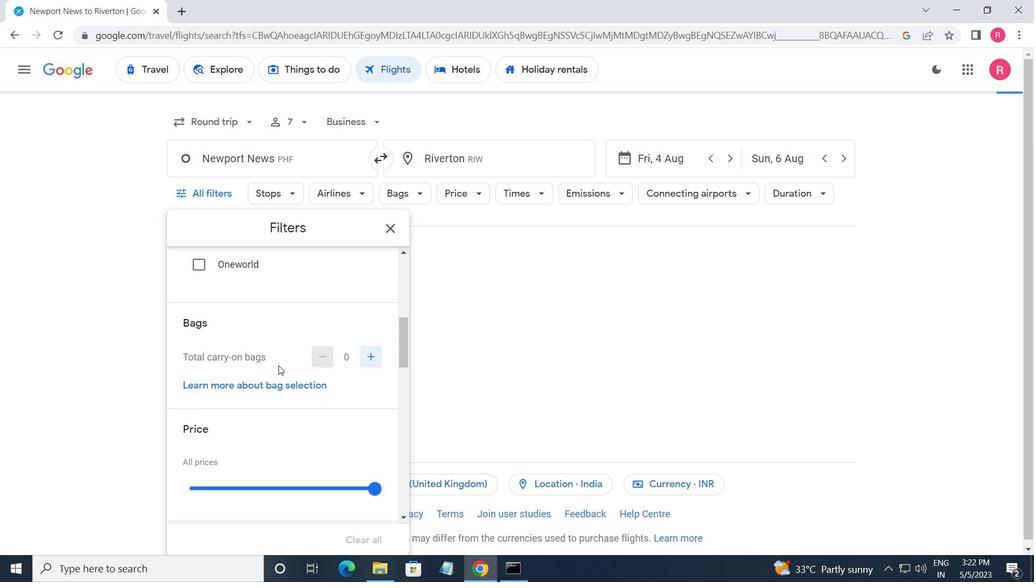 
Action: Mouse scrolled (280, 365) with delta (0, 0)
Screenshot: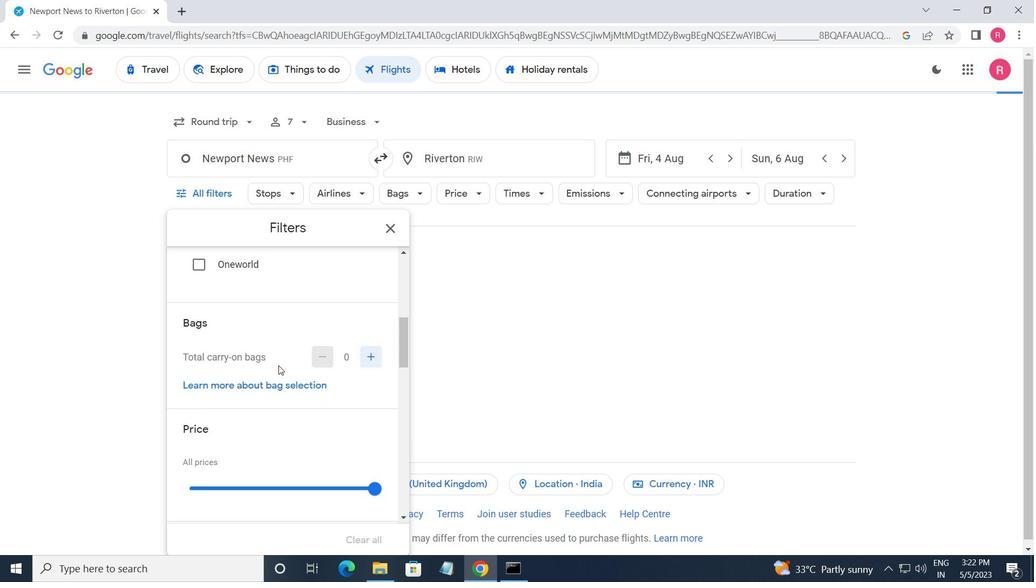 
Action: Mouse moved to (280, 364)
Screenshot: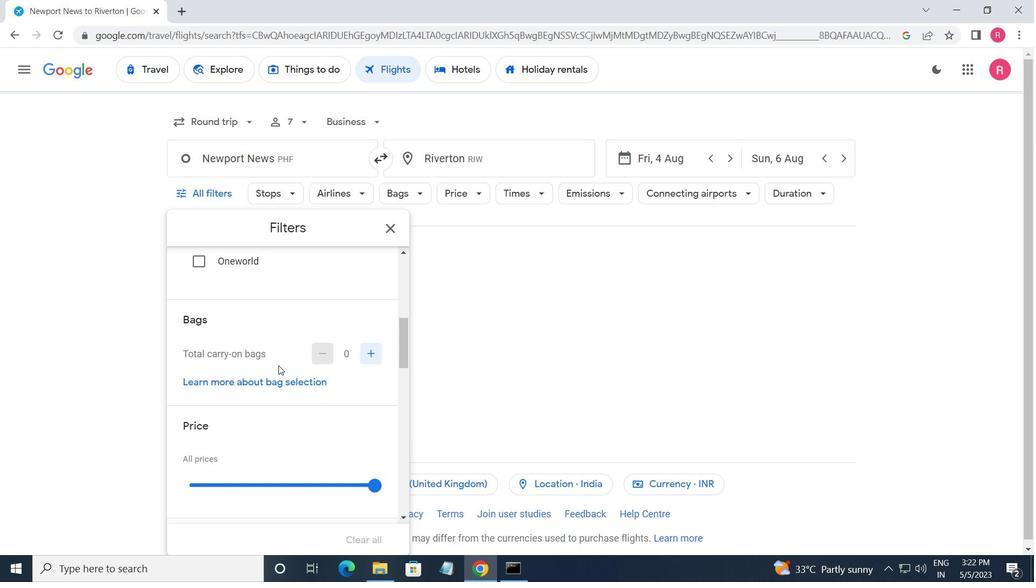 
Action: Mouse scrolled (280, 364) with delta (0, 0)
Screenshot: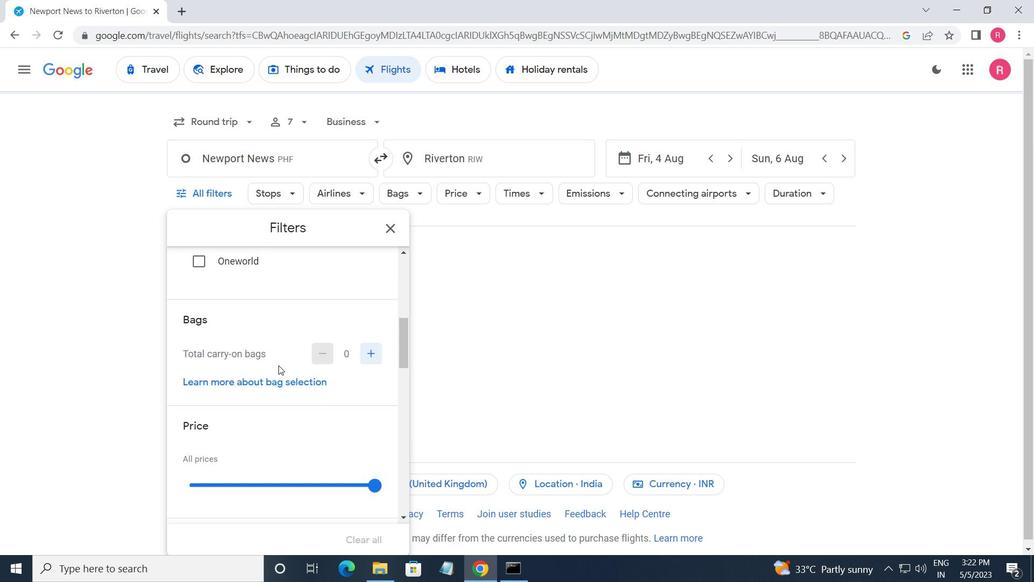
Action: Mouse scrolled (280, 364) with delta (0, 0)
Screenshot: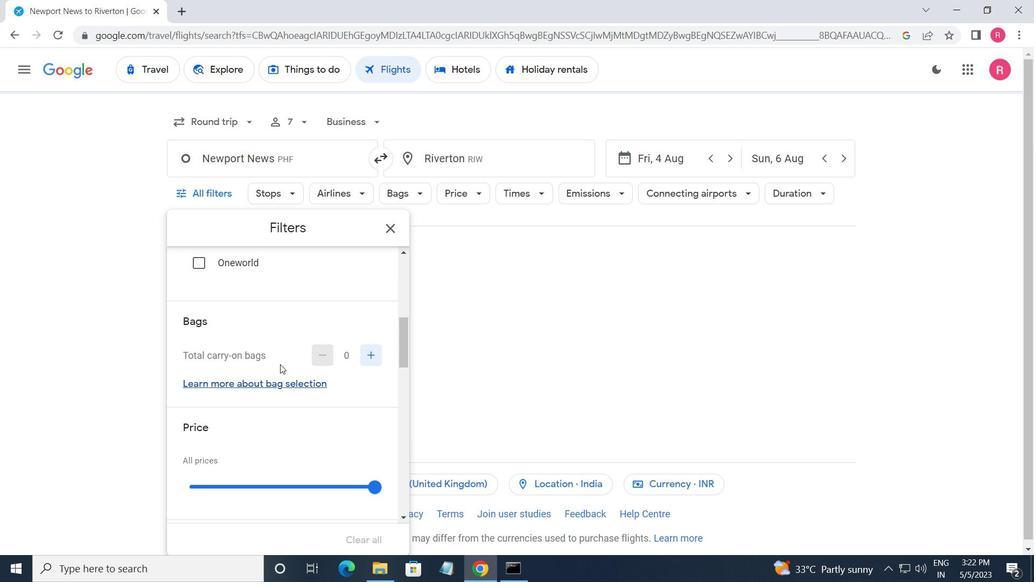 
Action: Mouse moved to (348, 382)
Screenshot: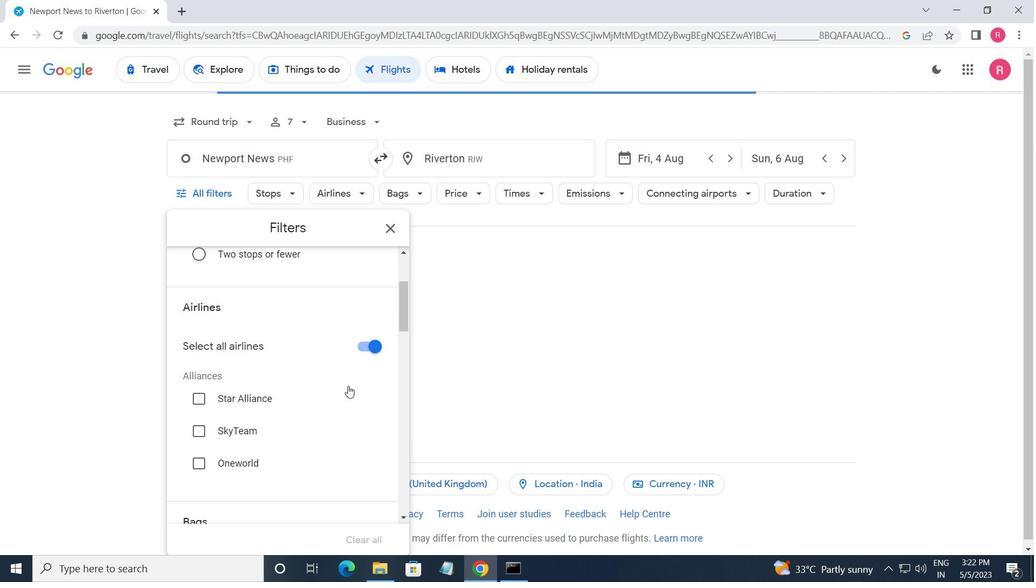 
Action: Mouse scrolled (348, 382) with delta (0, 0)
Screenshot: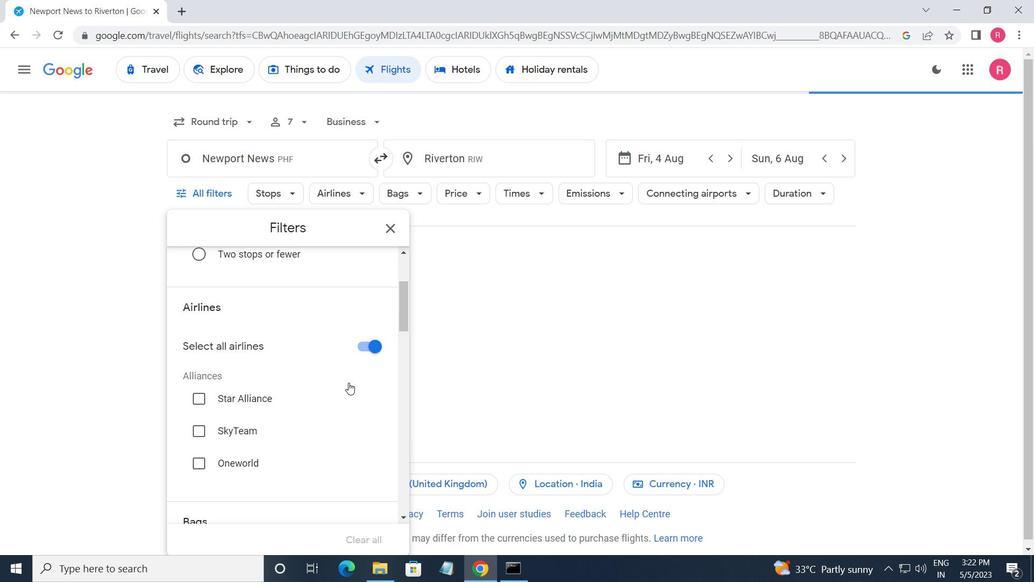 
Action: Mouse moved to (348, 382)
Screenshot: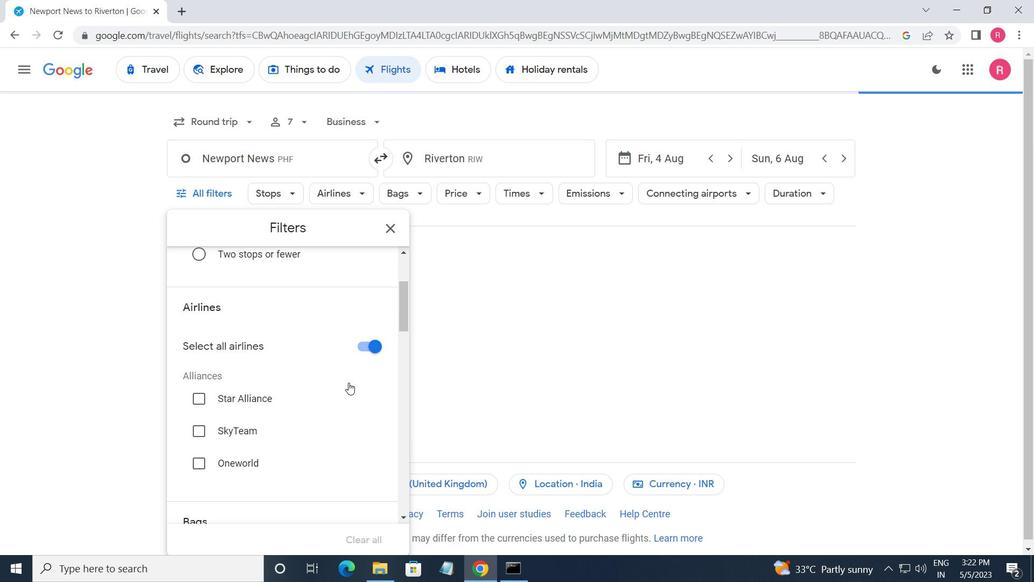 
Action: Mouse scrolled (348, 382) with delta (0, 0)
Screenshot: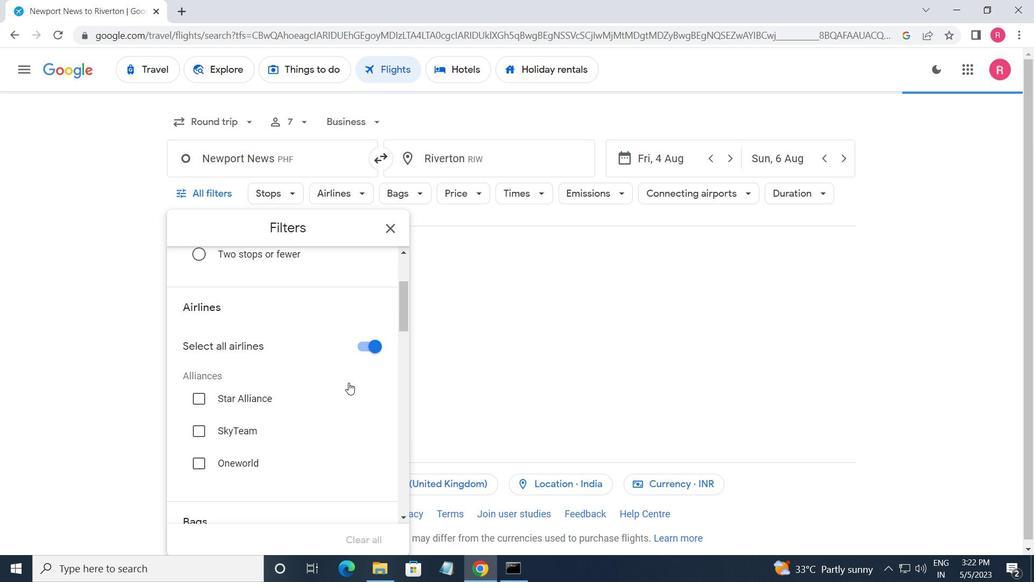 
Action: Mouse scrolled (348, 382) with delta (0, 0)
Screenshot: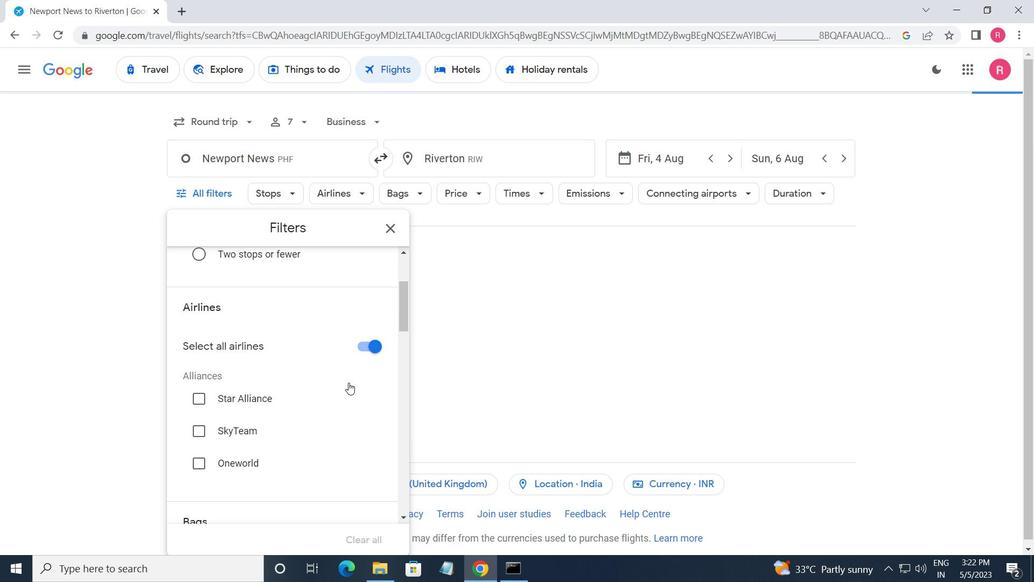 
Action: Mouse moved to (348, 382)
Screenshot: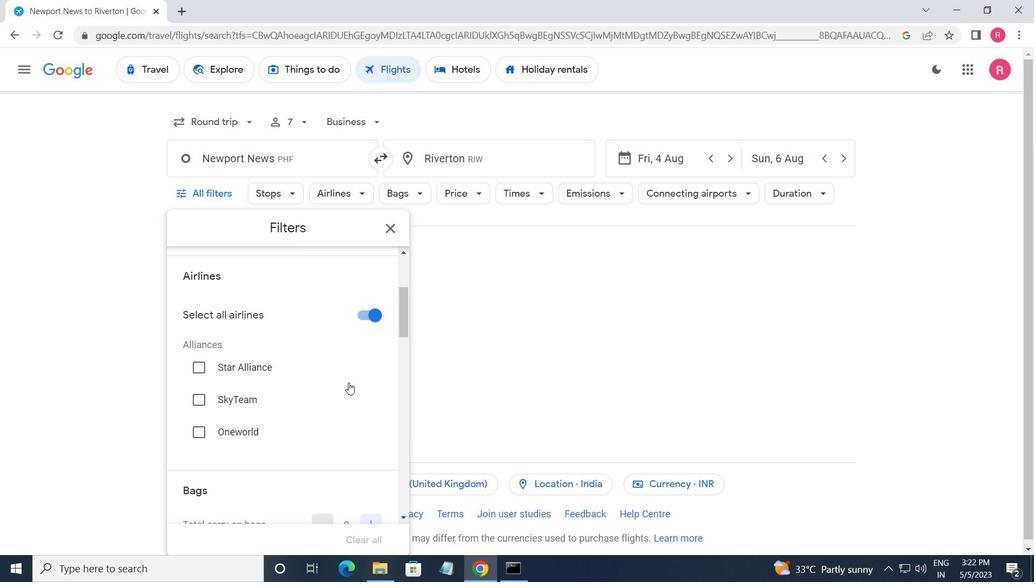 
Action: Mouse scrolled (348, 382) with delta (0, 0)
Screenshot: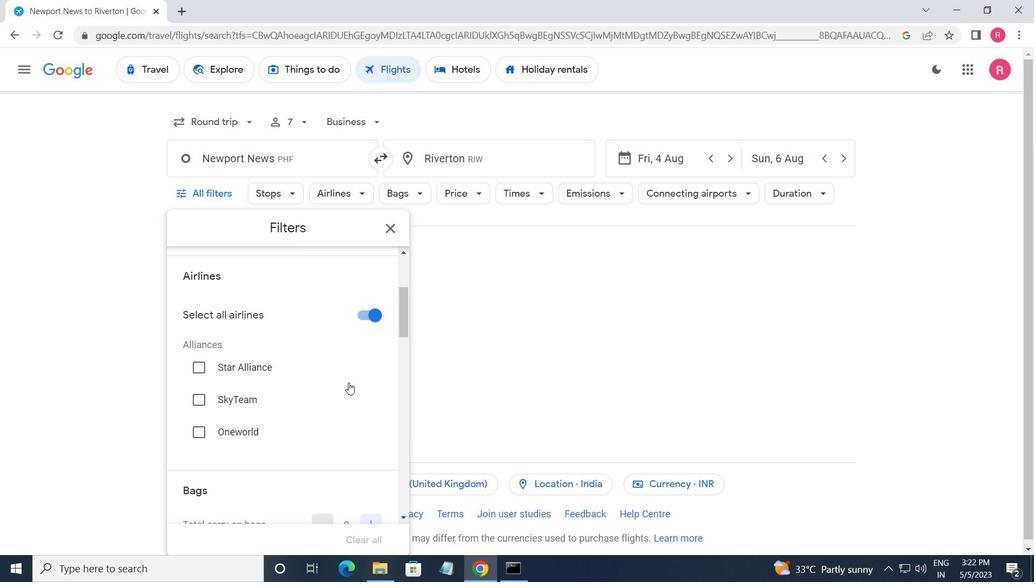 
Action: Mouse moved to (377, 444)
Screenshot: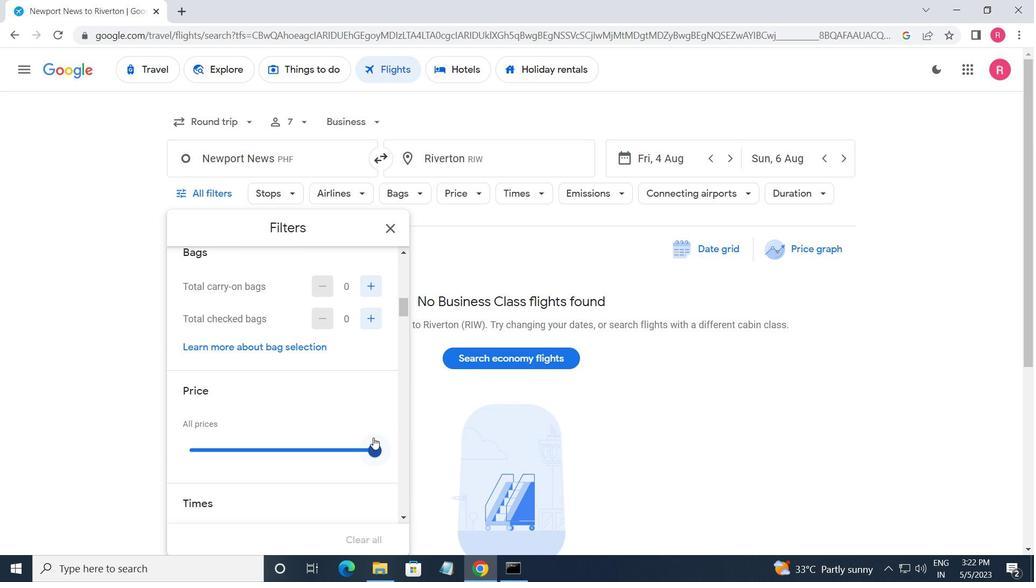 
Action: Mouse pressed left at (377, 444)
Screenshot: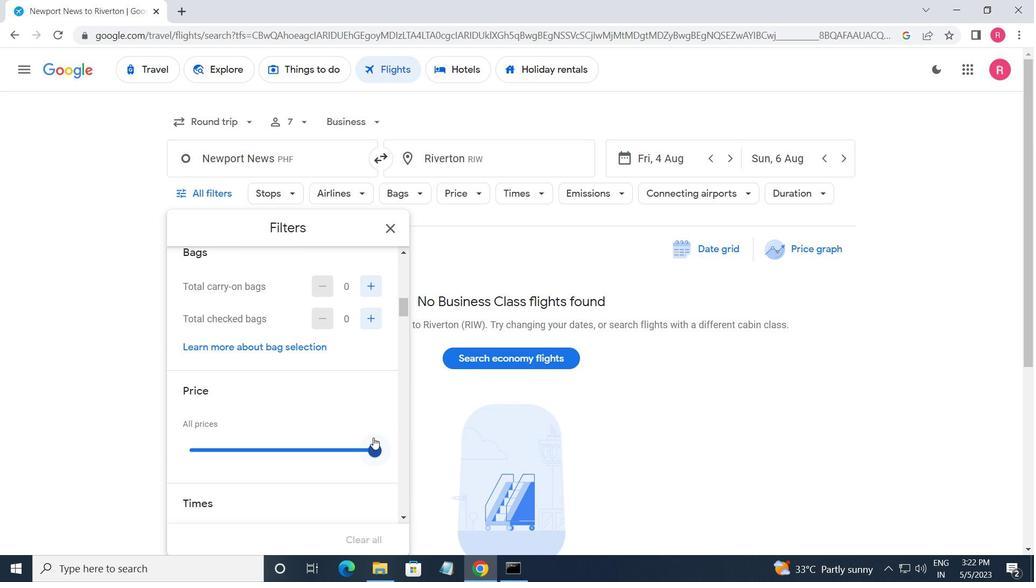 
Action: Mouse moved to (270, 429)
Screenshot: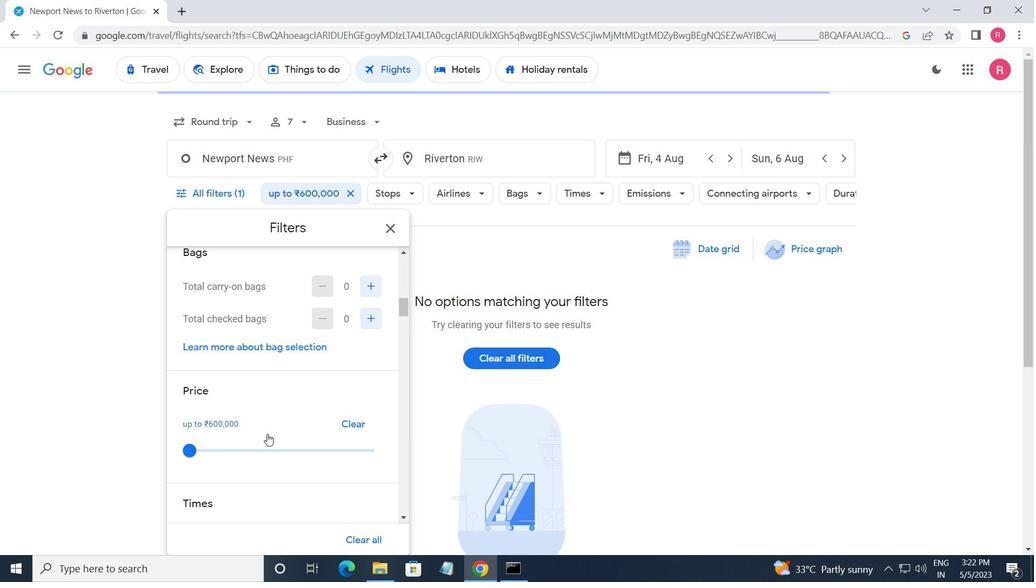 
Action: Mouse scrolled (270, 428) with delta (0, 0)
Screenshot: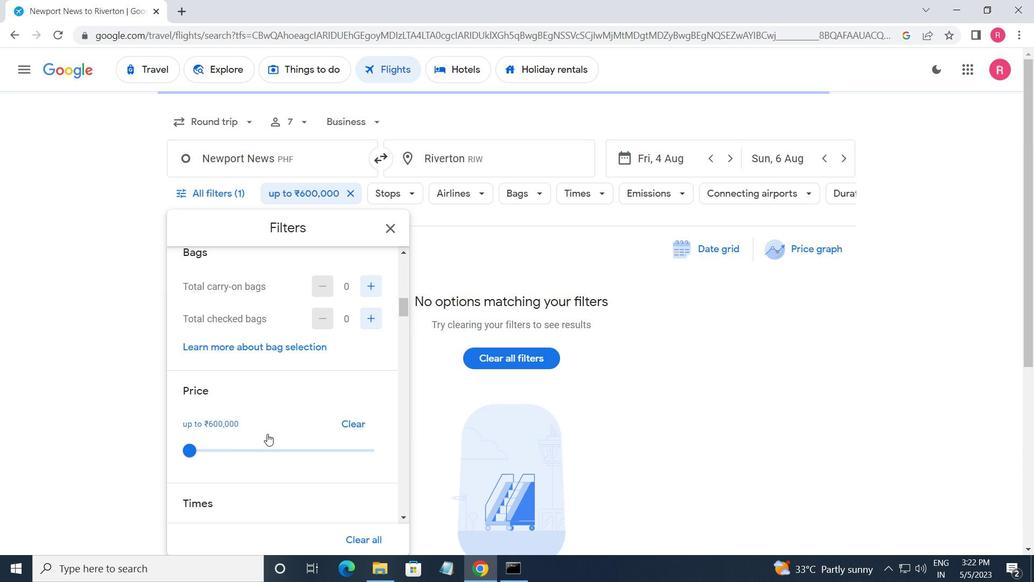
Action: Mouse scrolled (270, 428) with delta (0, 0)
Screenshot: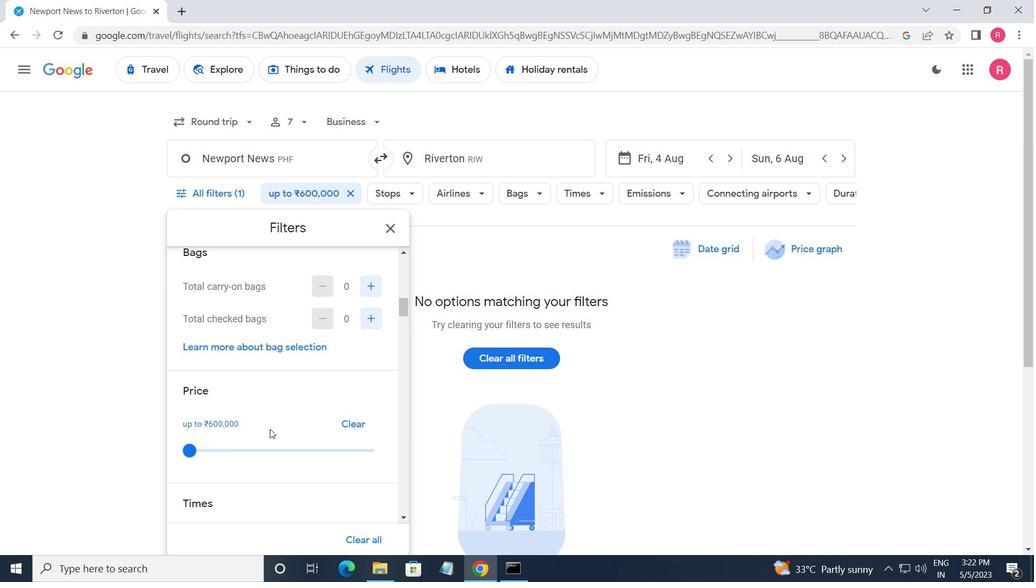 
Action: Mouse moved to (270, 431)
Screenshot: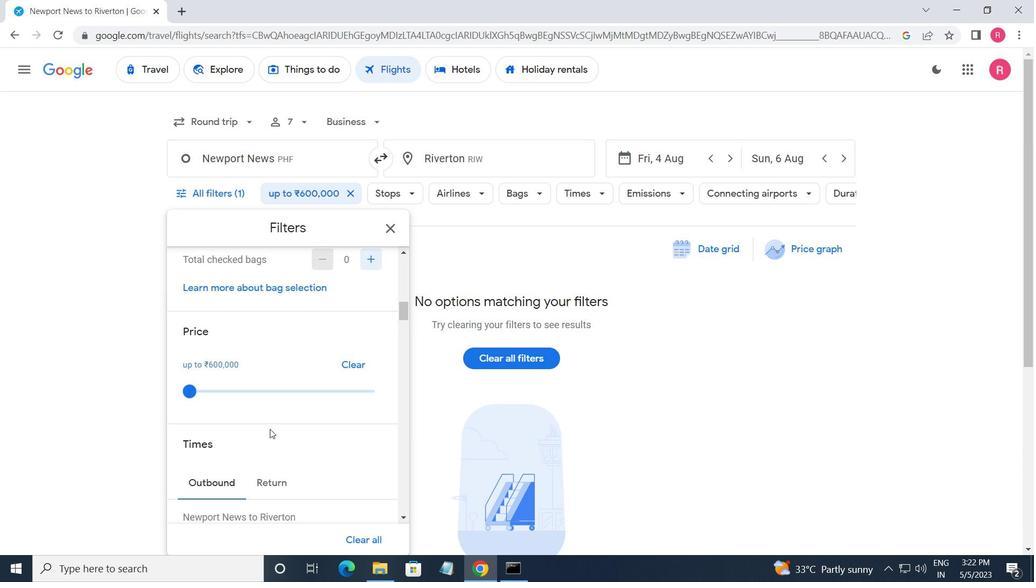 
Action: Mouse scrolled (270, 430) with delta (0, 0)
Screenshot: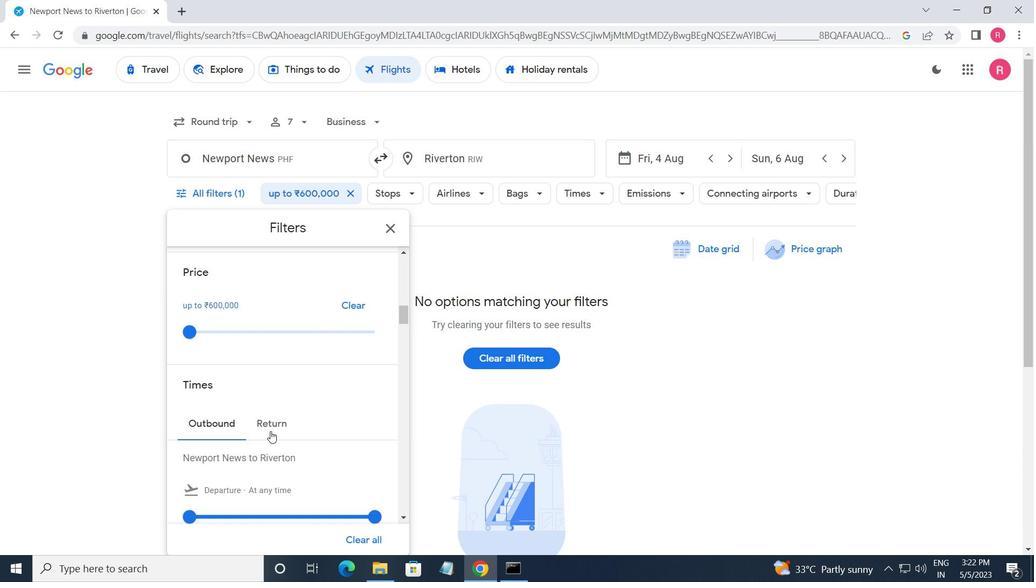 
Action: Mouse moved to (195, 432)
Screenshot: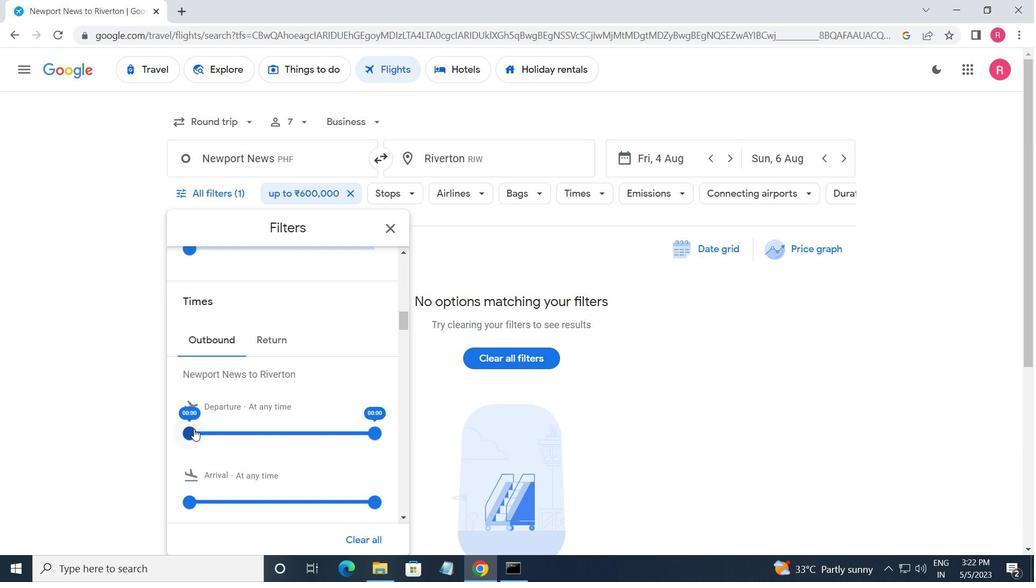
Action: Mouse pressed left at (195, 432)
Screenshot: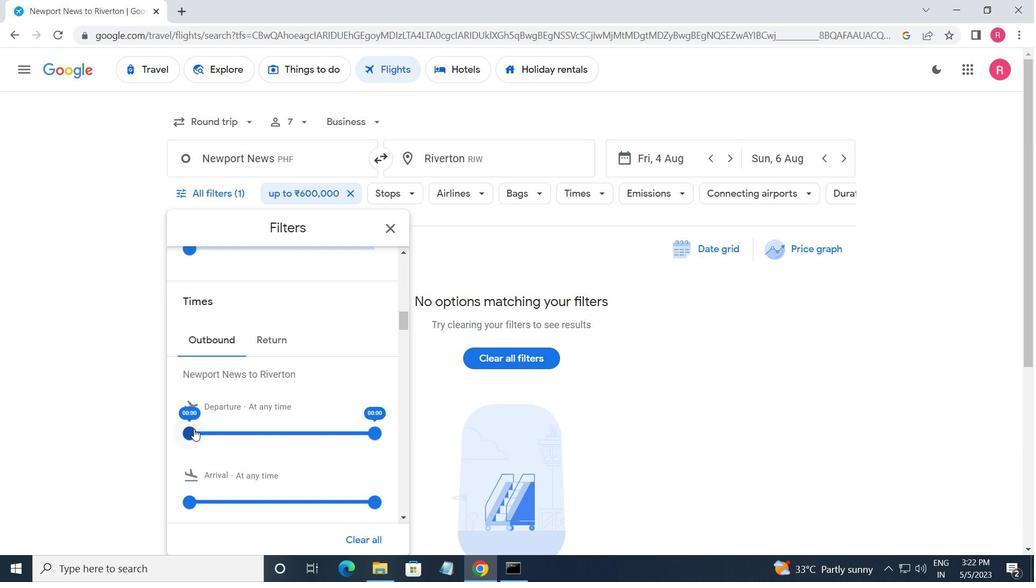 
Action: Mouse moved to (373, 435)
Screenshot: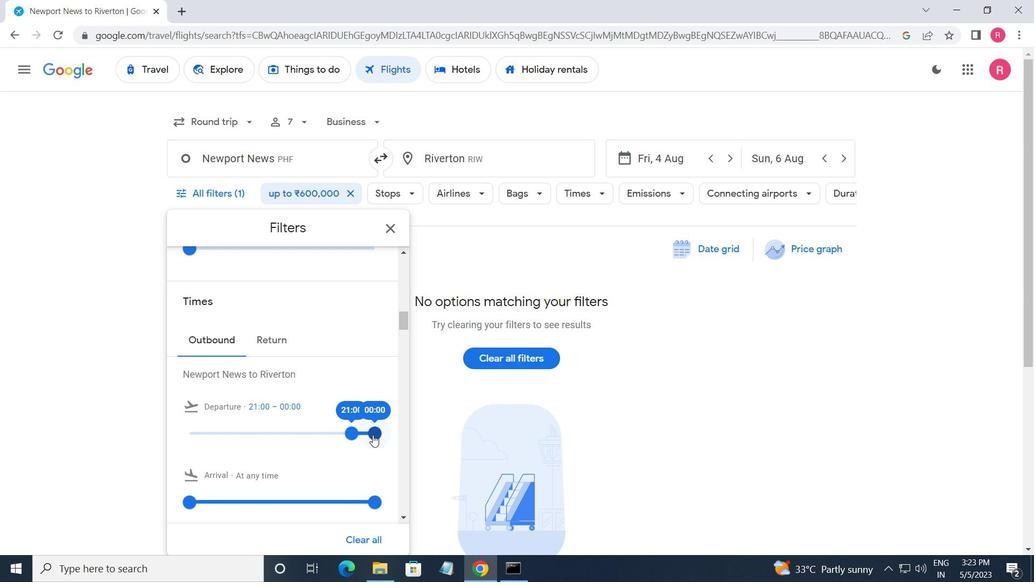 
Action: Mouse pressed left at (373, 435)
Screenshot: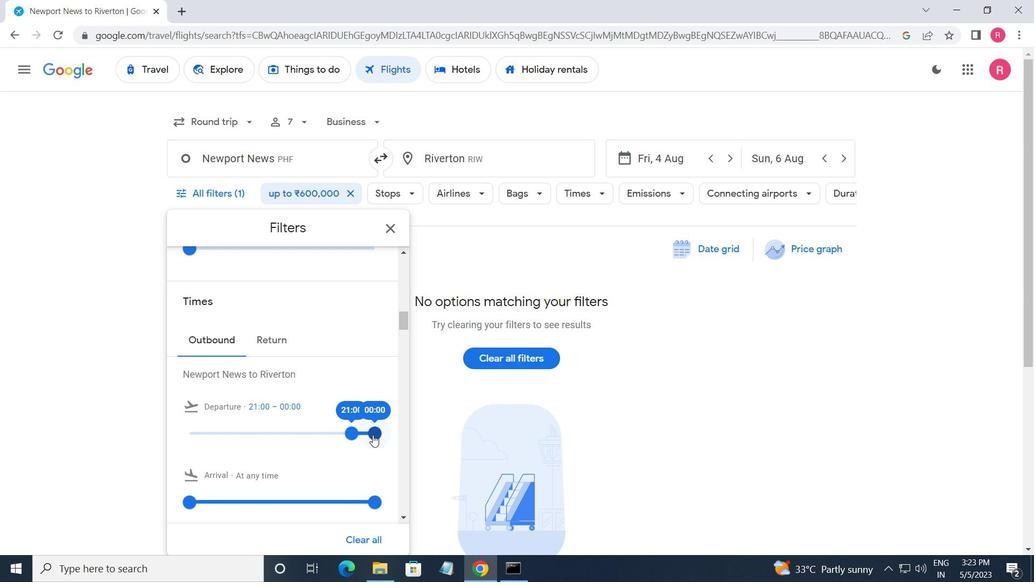 
Action: Mouse moved to (388, 230)
Screenshot: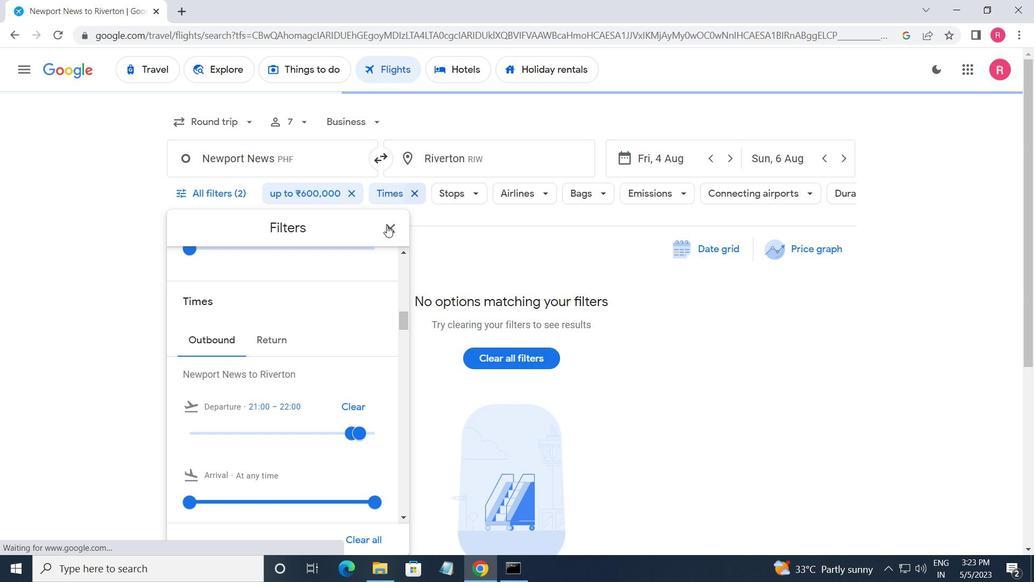 
Action: Mouse pressed left at (388, 230)
Screenshot: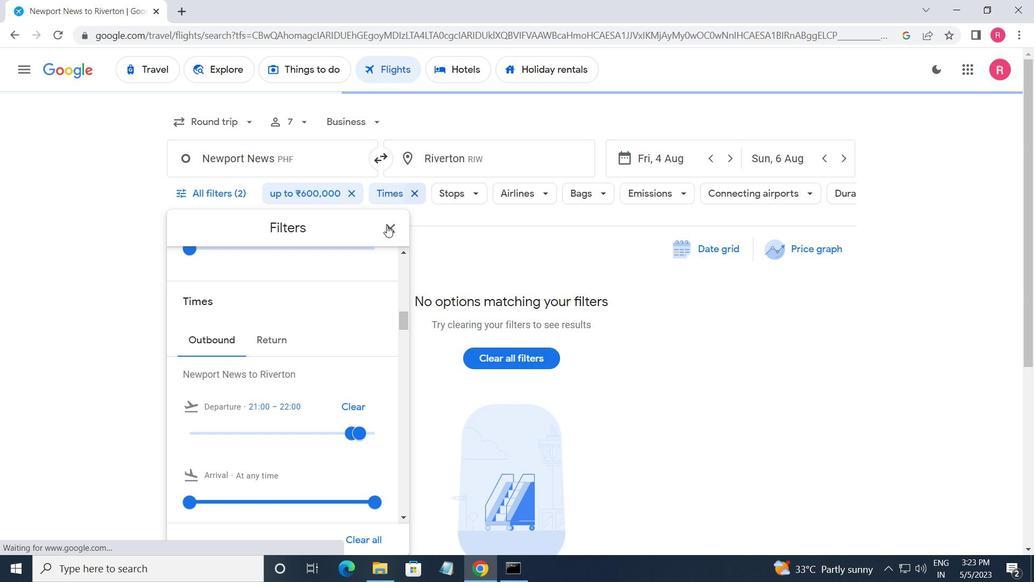 
